 Task: Find connections with filter location Zafra with filter topic #Hiringandpromotionwith filter profile language Spanish with filter current company Vee Technologies with filter school Vikrama Simhapuri University College with filter industry Retail Building Materials and Garden Equipment with filter service category Information Management with filter keywords title Director
Action: Mouse moved to (322, 159)
Screenshot: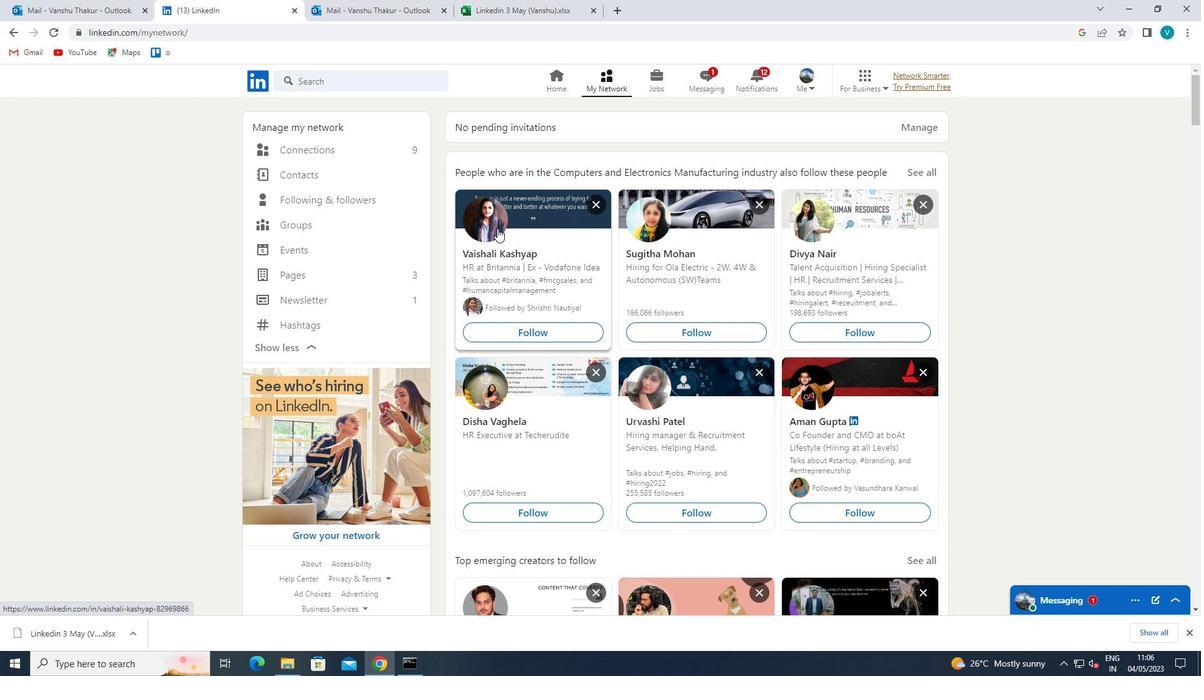 
Action: Mouse pressed left at (322, 159)
Screenshot: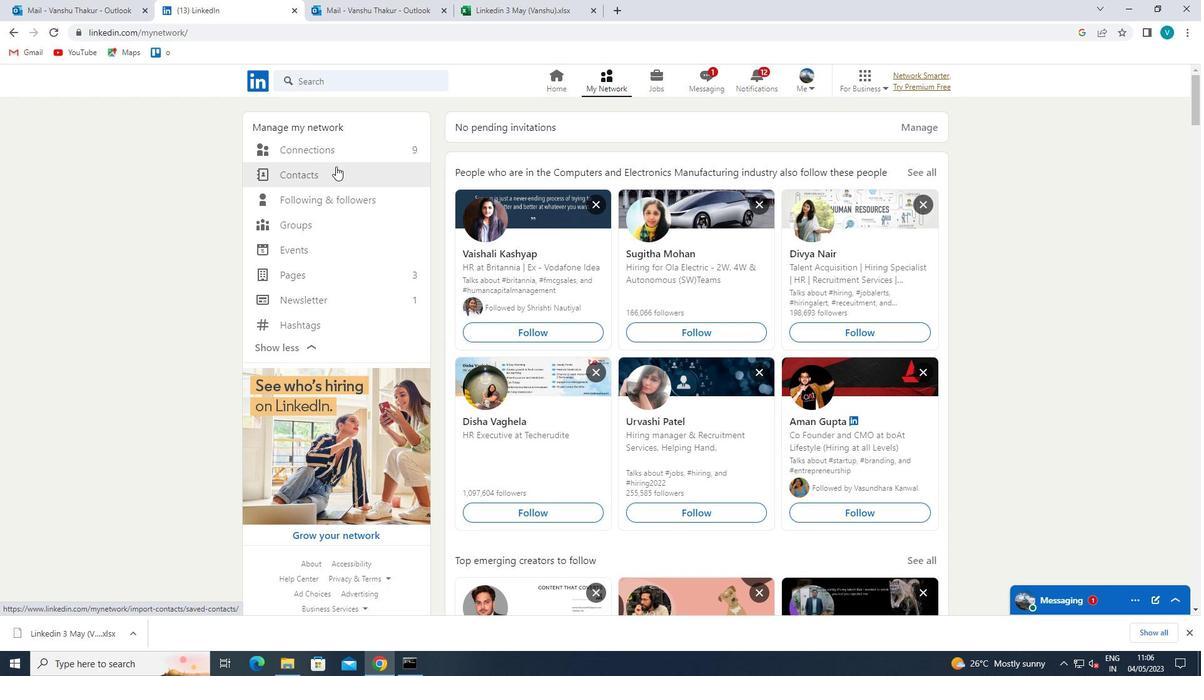 
Action: Mouse moved to (338, 151)
Screenshot: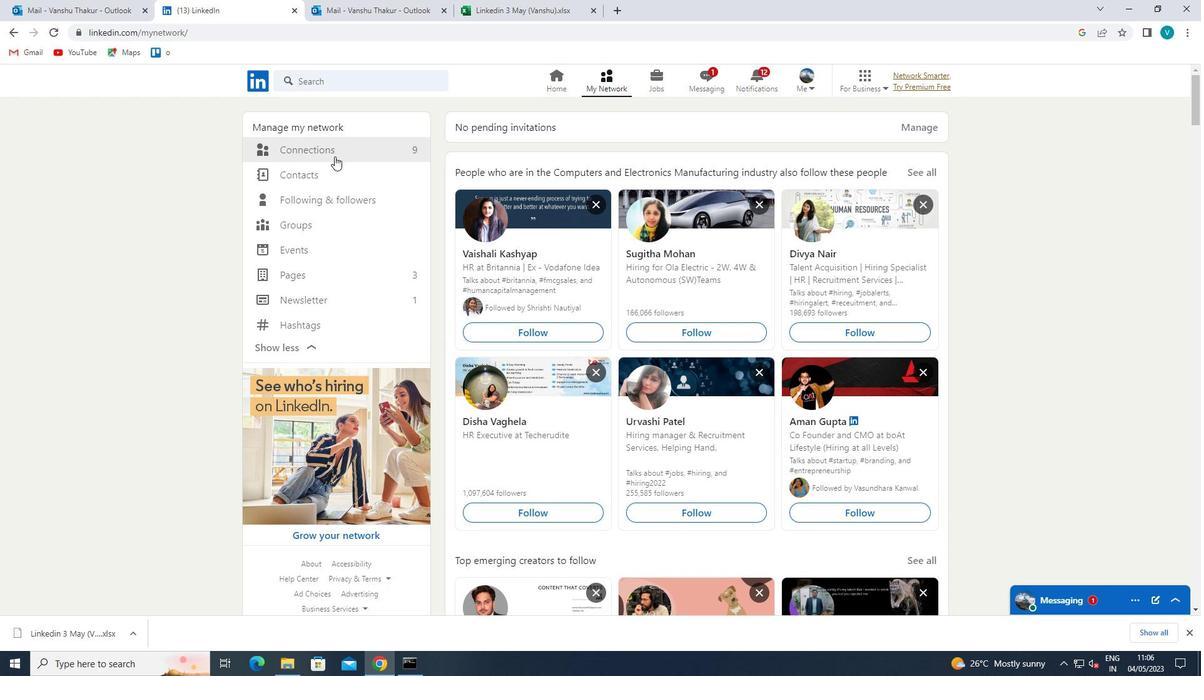 
Action: Mouse pressed left at (338, 151)
Screenshot: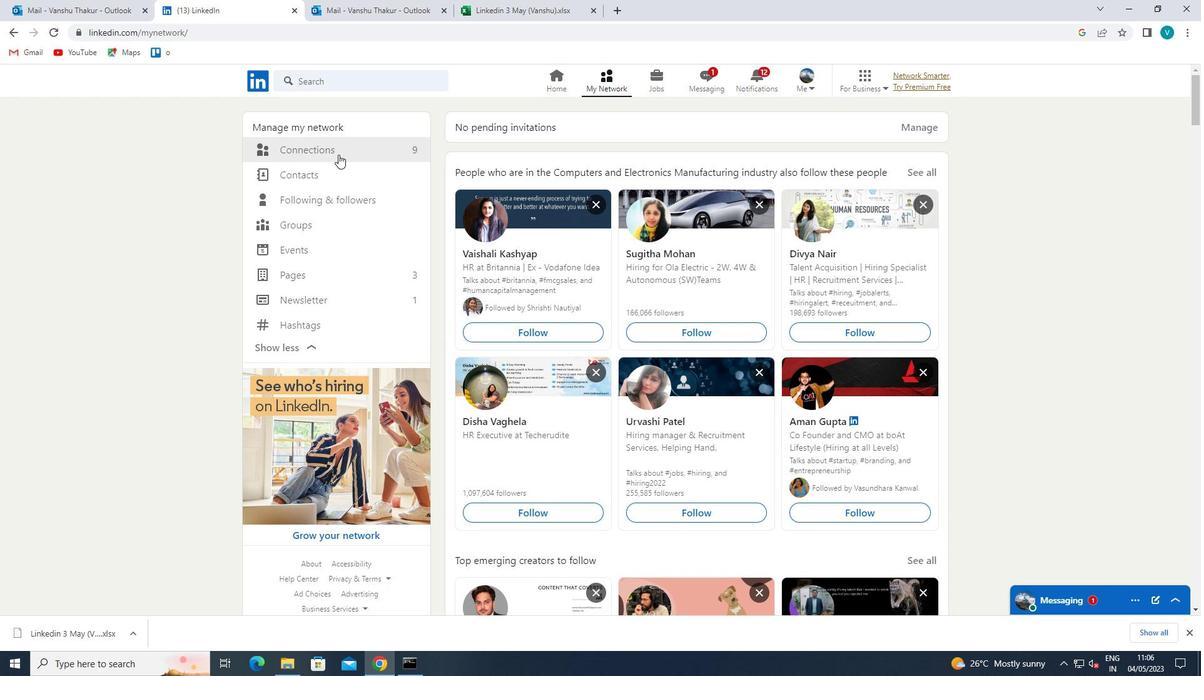 
Action: Mouse moved to (687, 152)
Screenshot: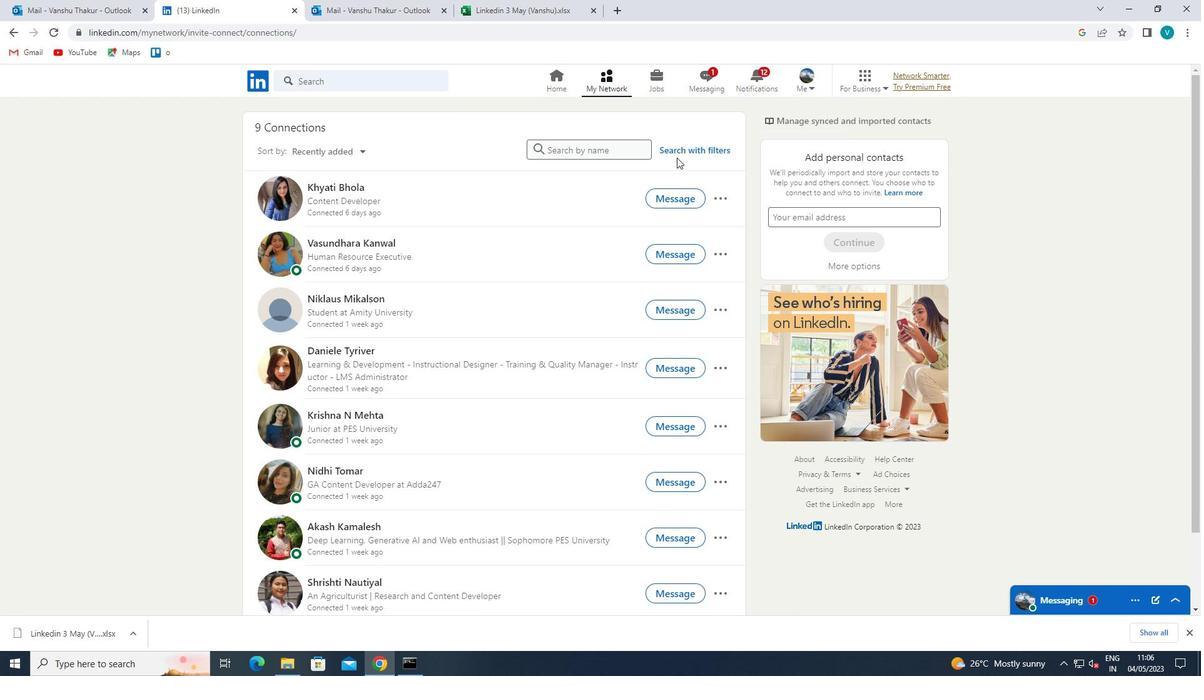 
Action: Mouse pressed left at (687, 152)
Screenshot: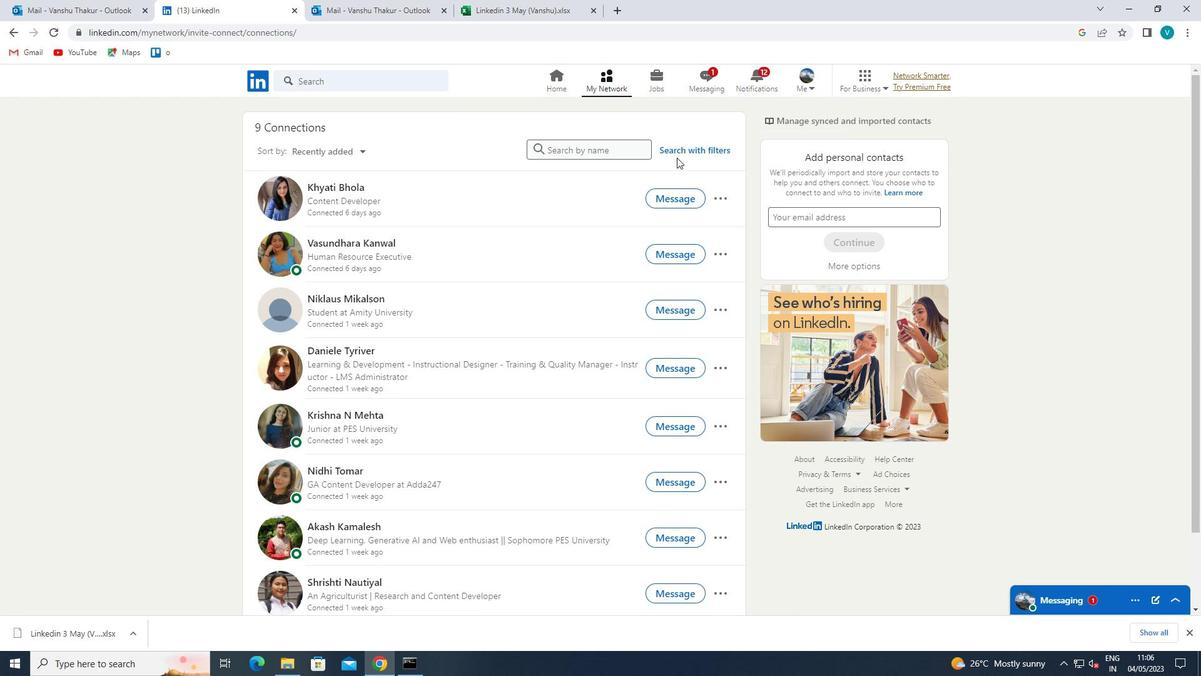 
Action: Mouse moved to (609, 117)
Screenshot: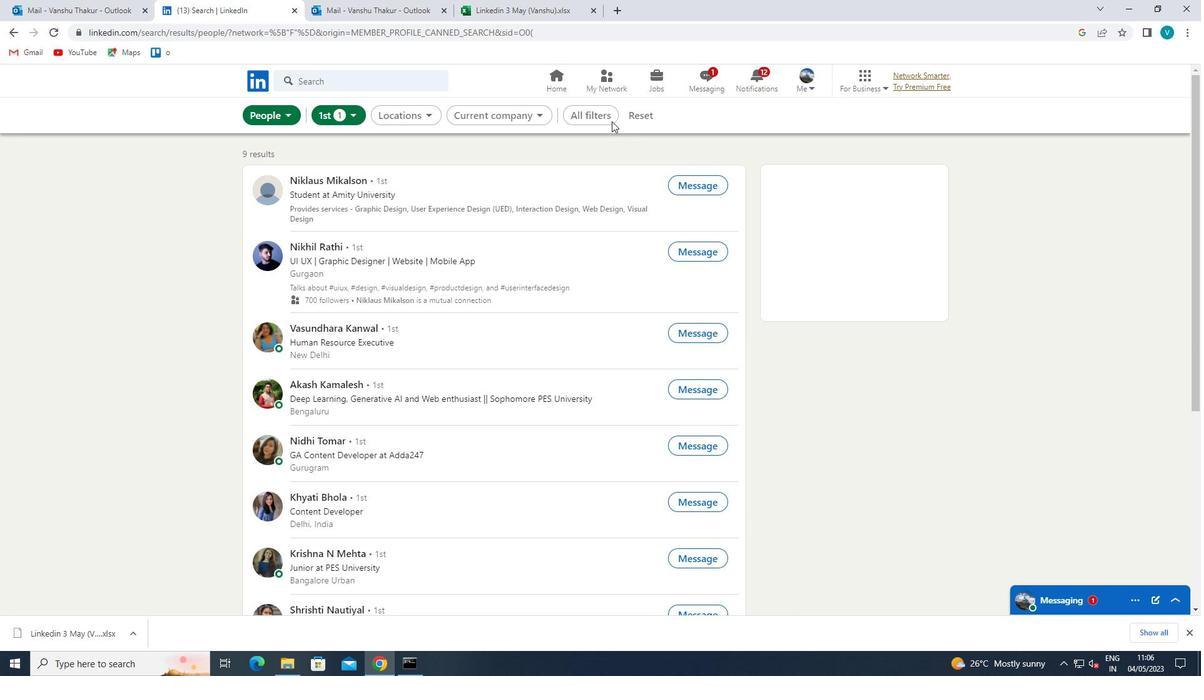 
Action: Mouse pressed left at (609, 117)
Screenshot: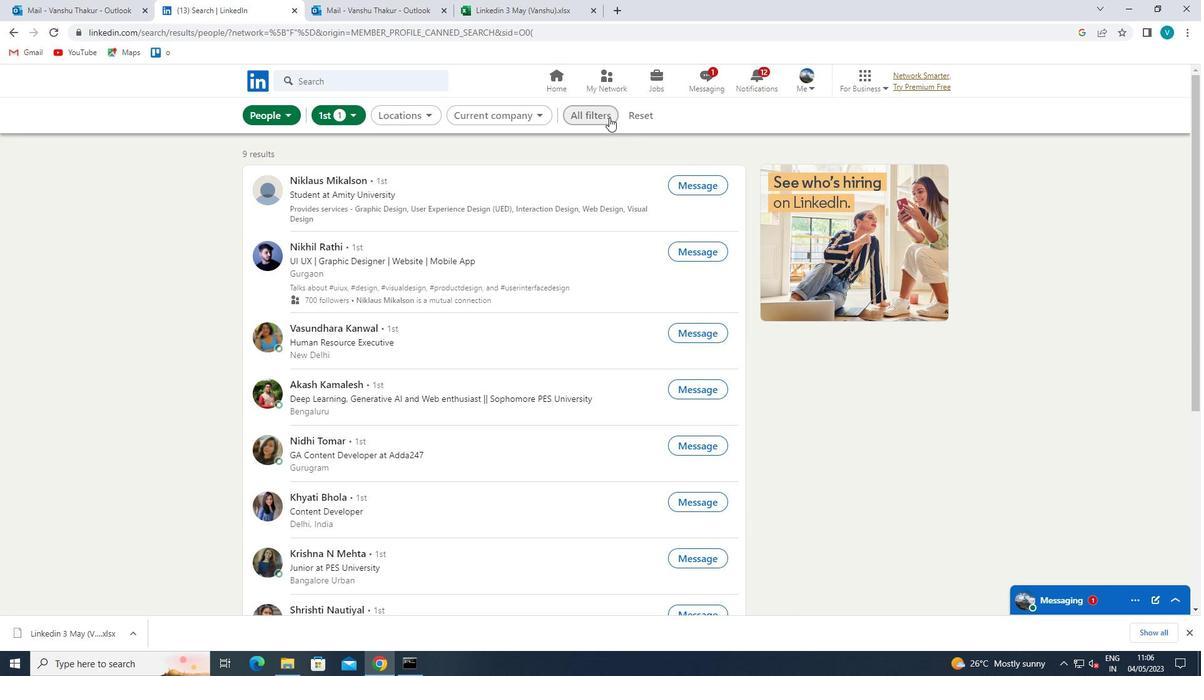 
Action: Mouse moved to (960, 218)
Screenshot: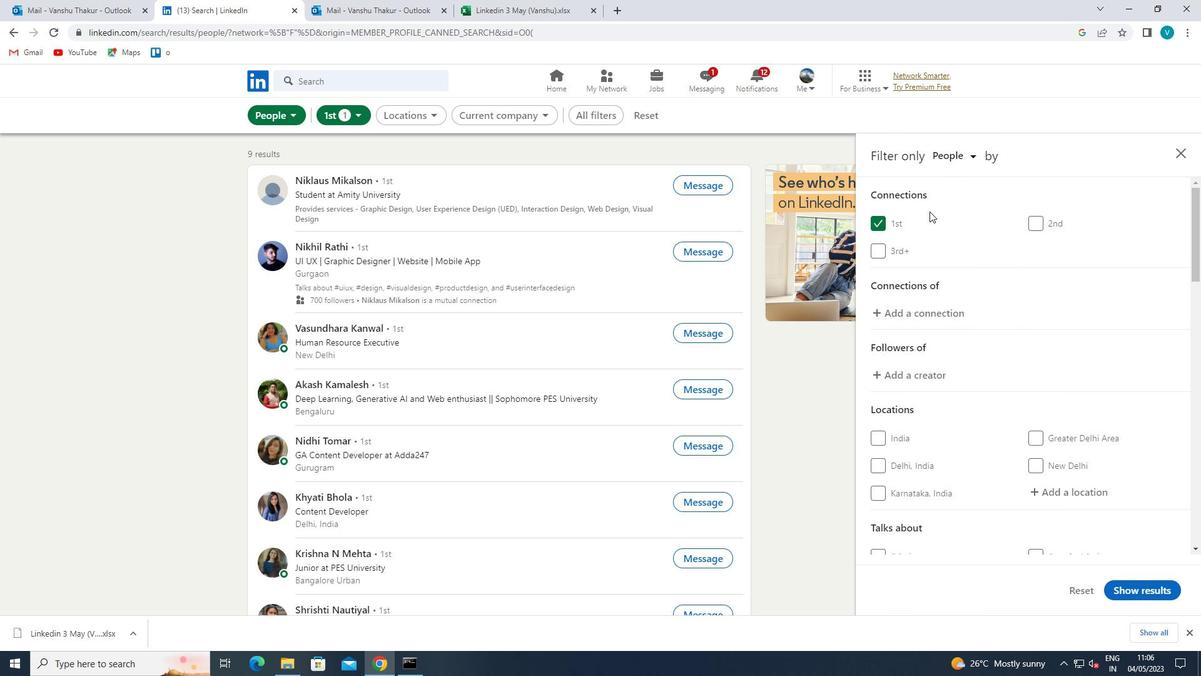 
Action: Mouse scrolled (960, 217) with delta (0, 0)
Screenshot: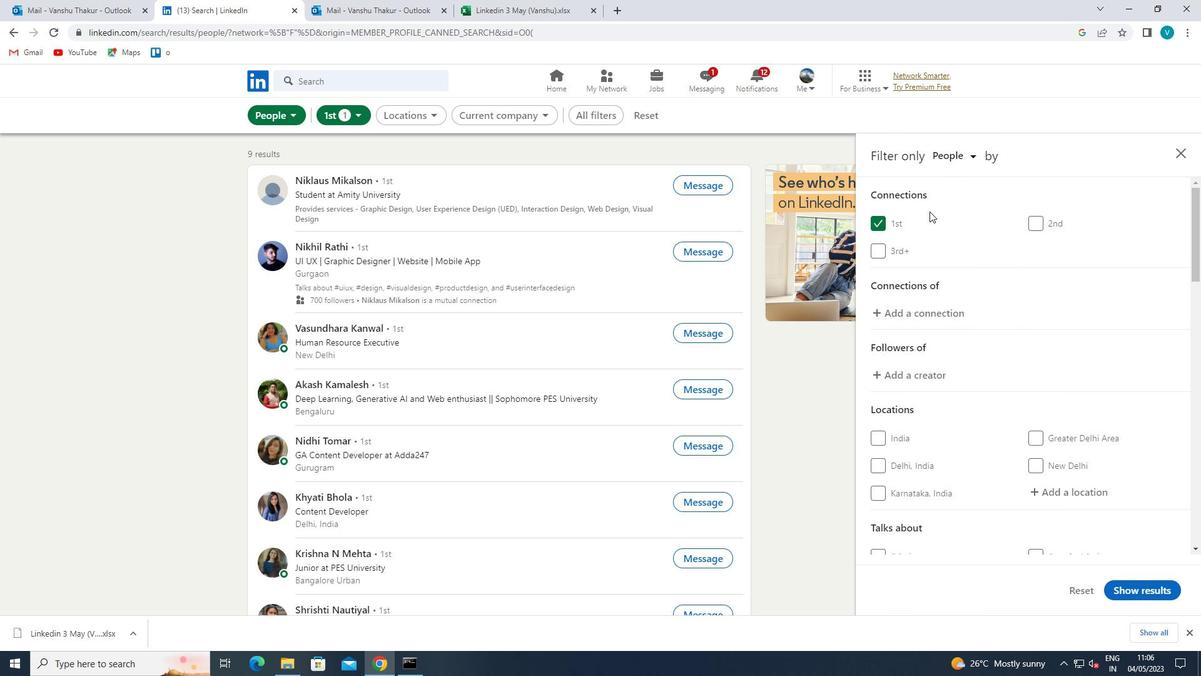 
Action: Mouse moved to (960, 219)
Screenshot: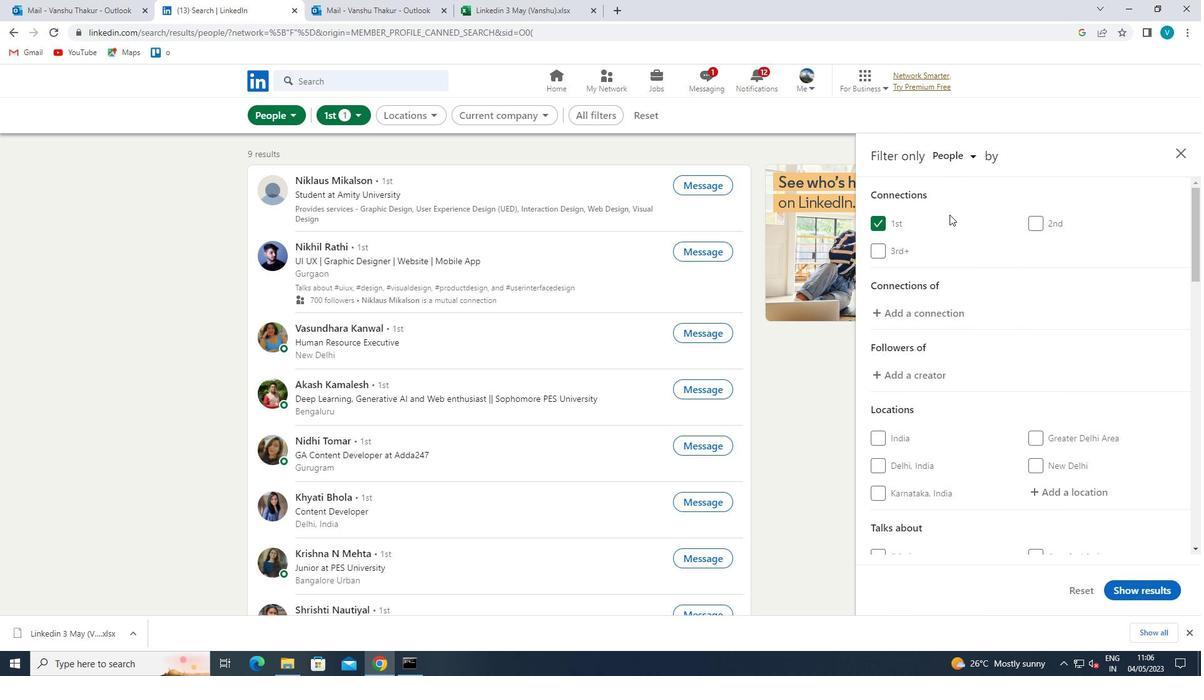
Action: Mouse scrolled (960, 219) with delta (0, 0)
Screenshot: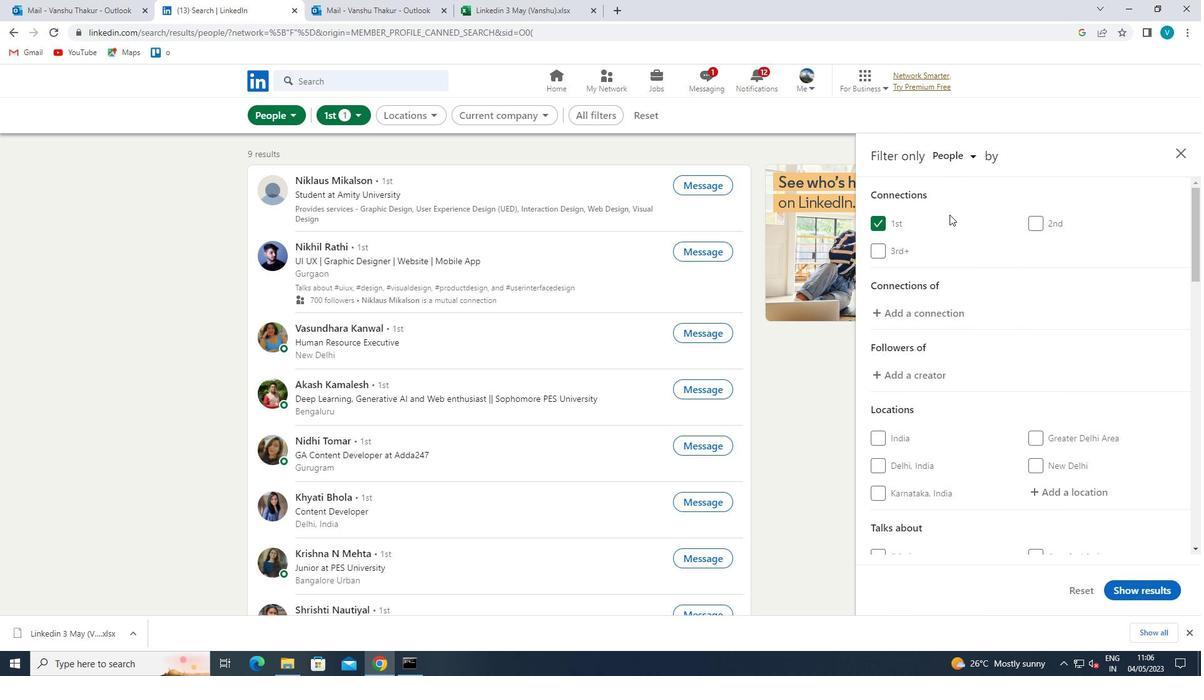 
Action: Mouse moved to (1074, 362)
Screenshot: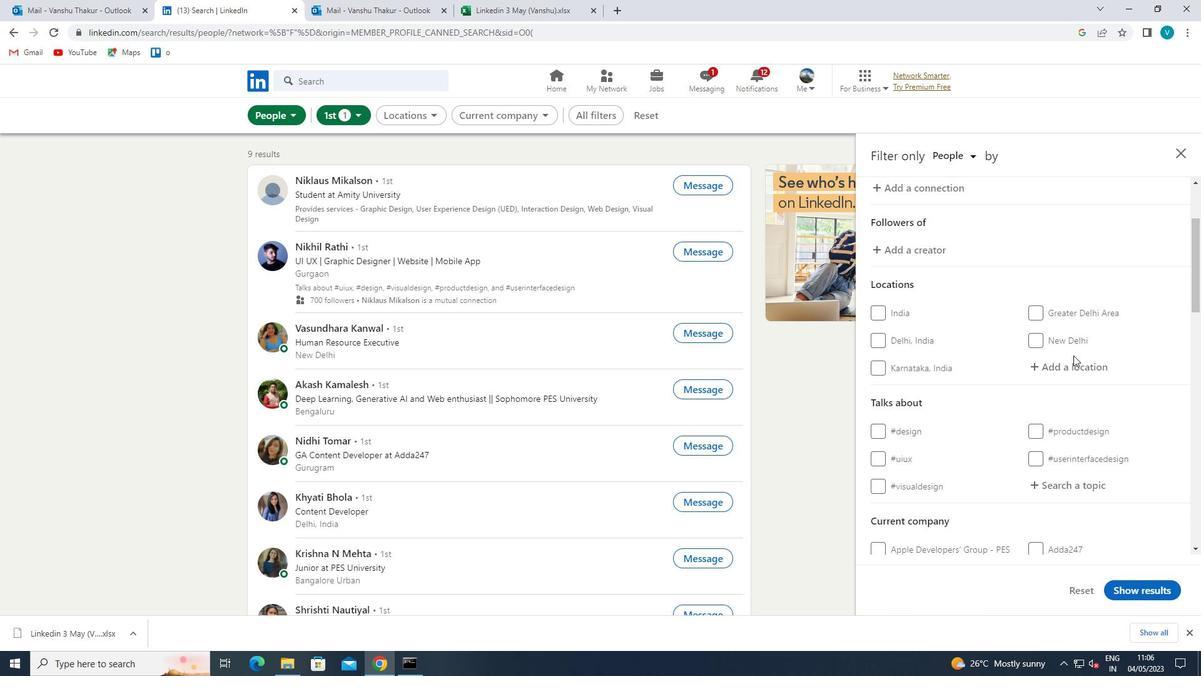 
Action: Mouse pressed left at (1074, 362)
Screenshot: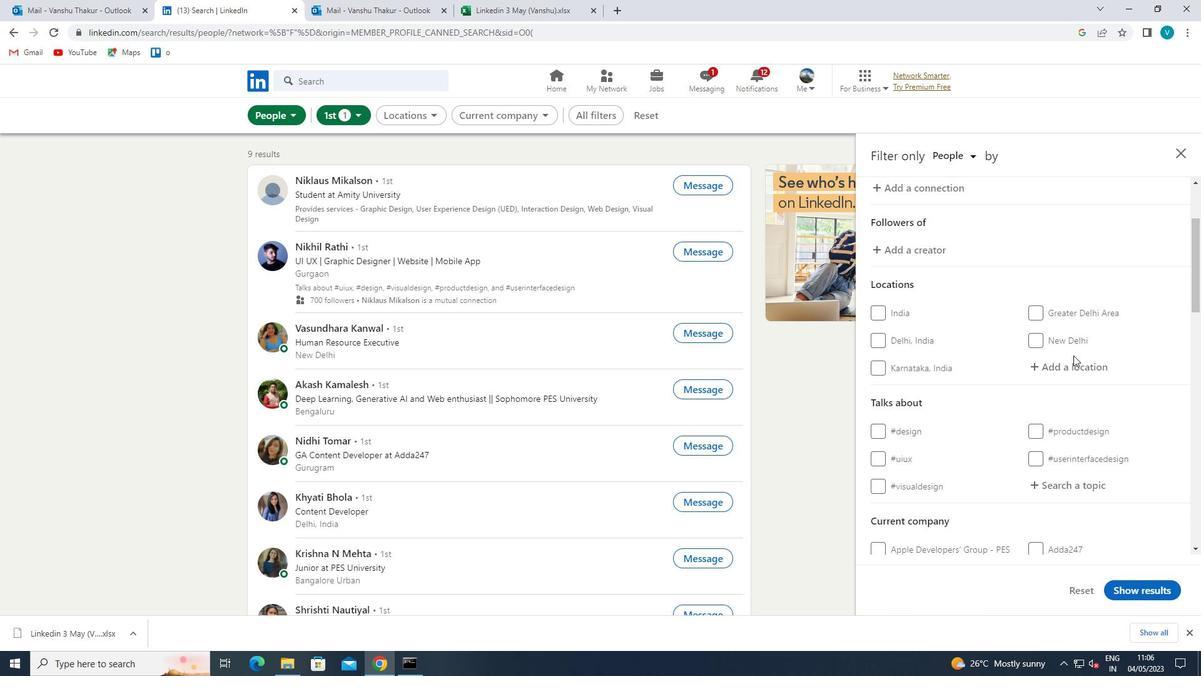 
Action: Mouse moved to (1075, 362)
Screenshot: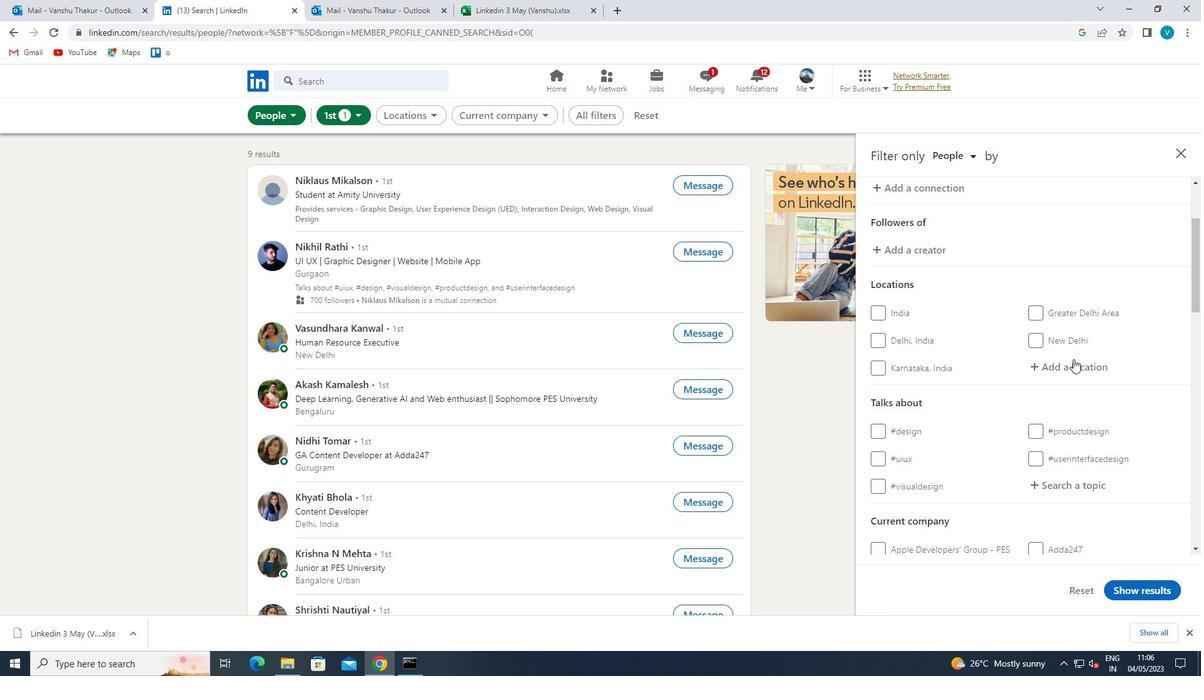 
Action: Key pressed <Key.shift>ZAFRA
Screenshot: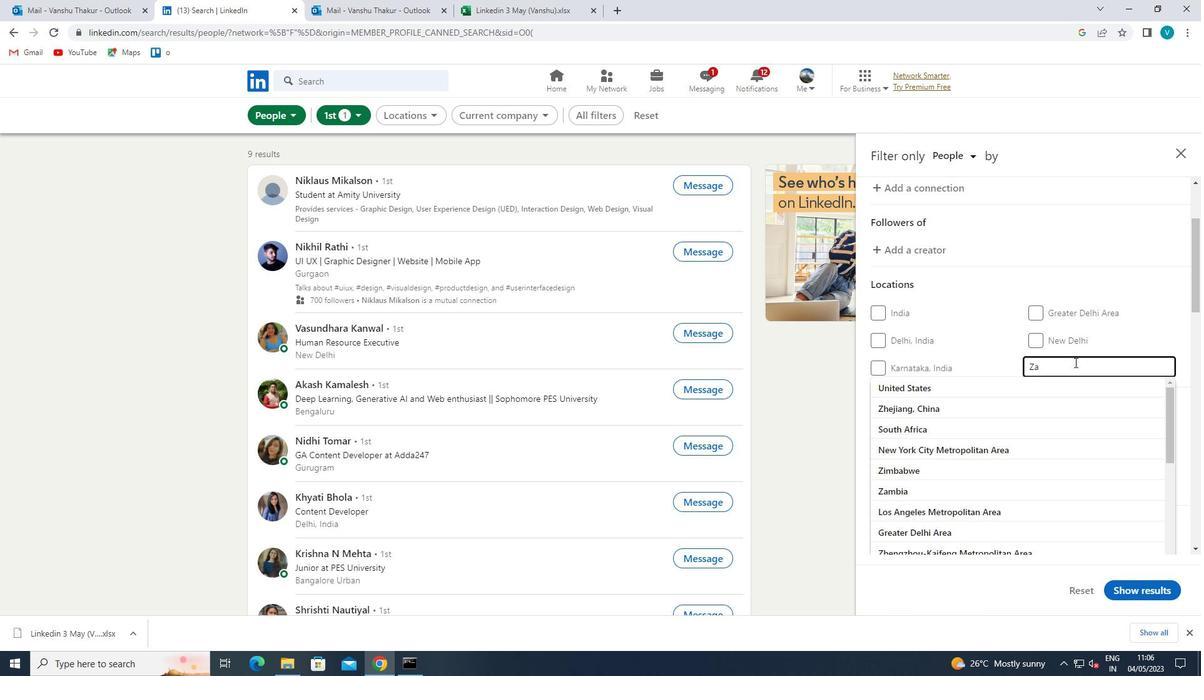
Action: Mouse moved to (1045, 384)
Screenshot: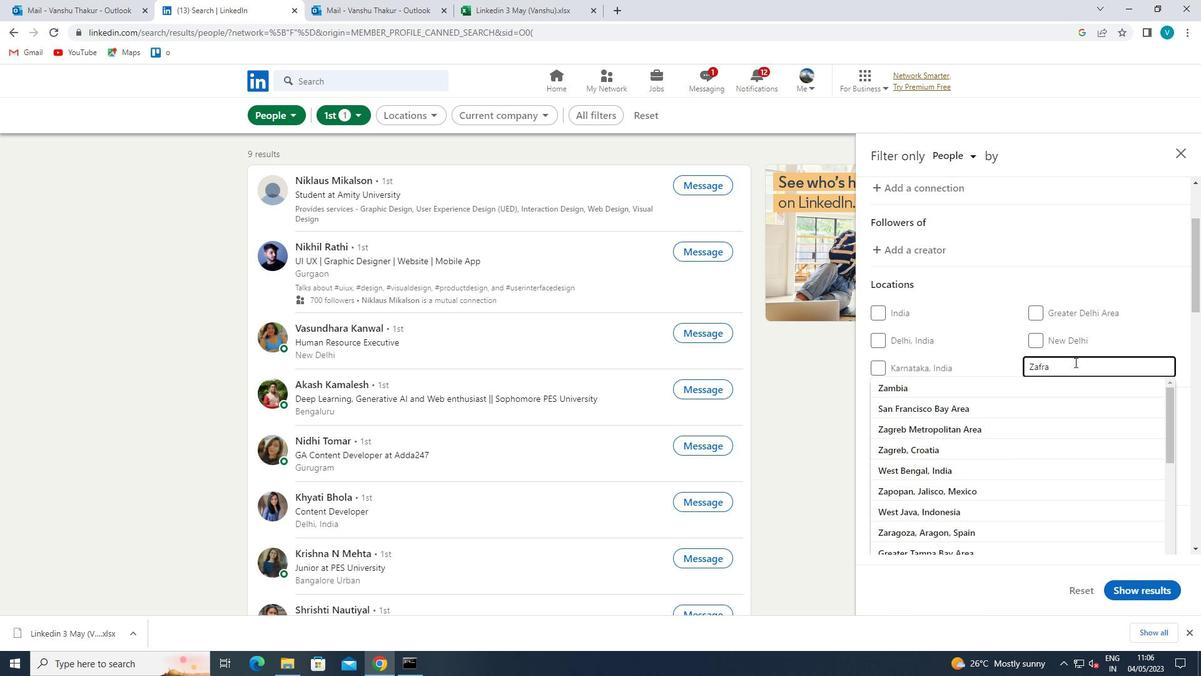 
Action: Mouse pressed left at (1045, 384)
Screenshot: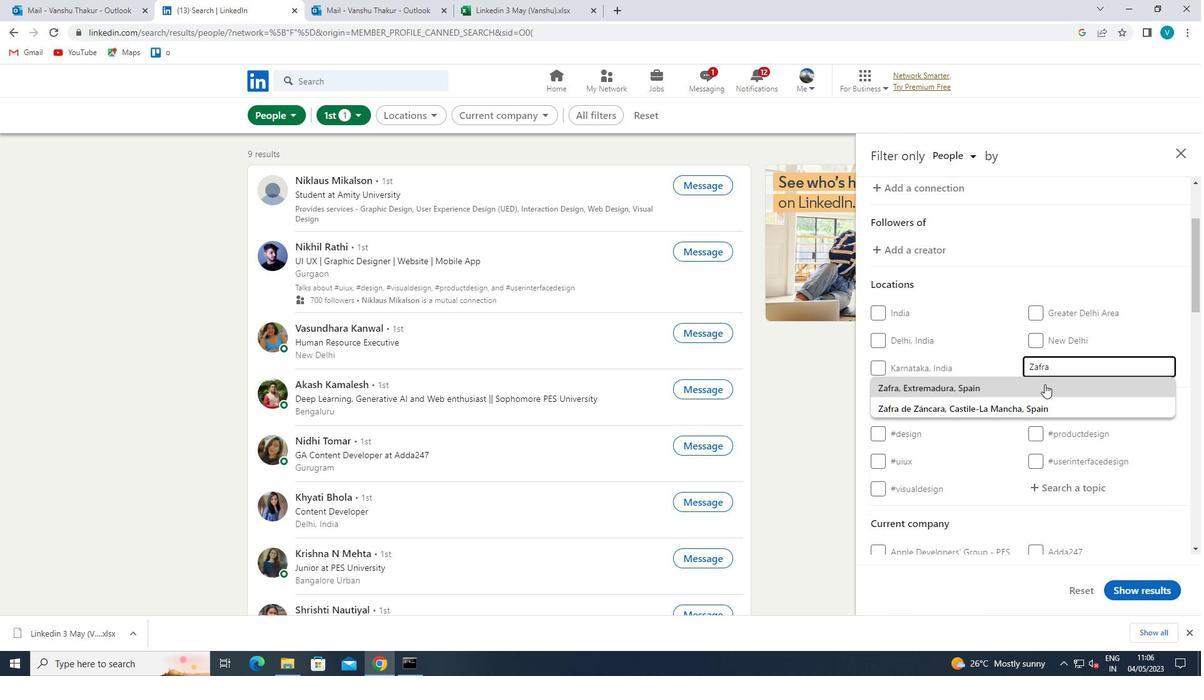 
Action: Mouse scrolled (1045, 383) with delta (0, 0)
Screenshot: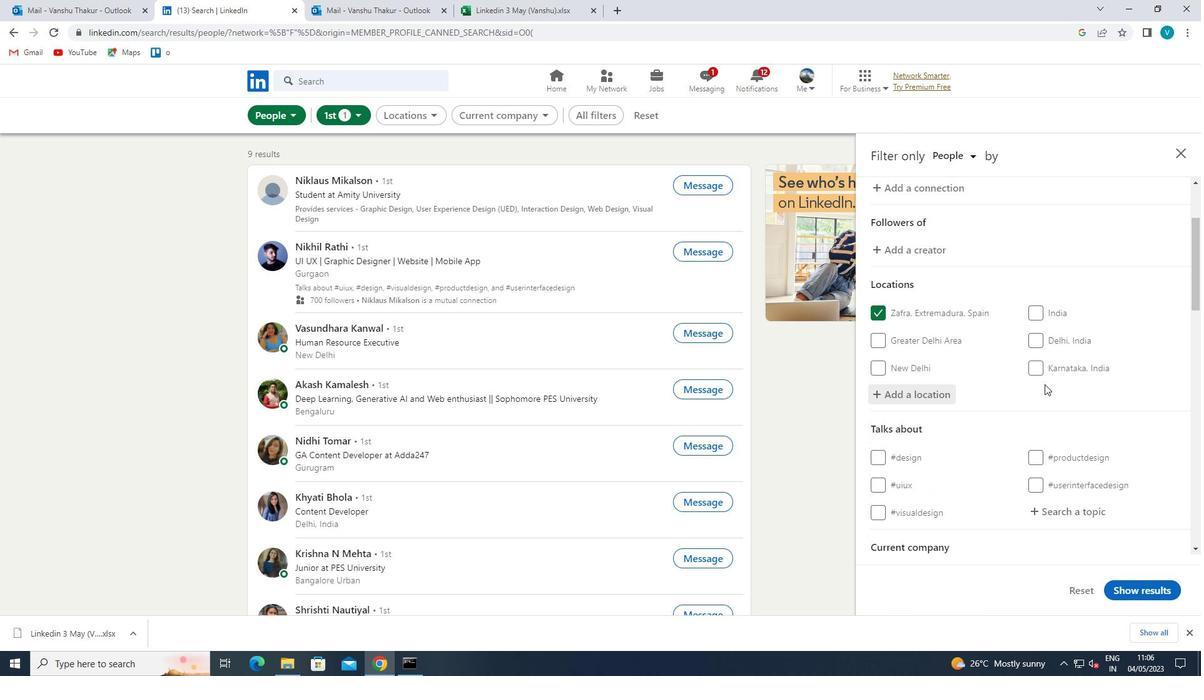 
Action: Mouse scrolled (1045, 383) with delta (0, 0)
Screenshot: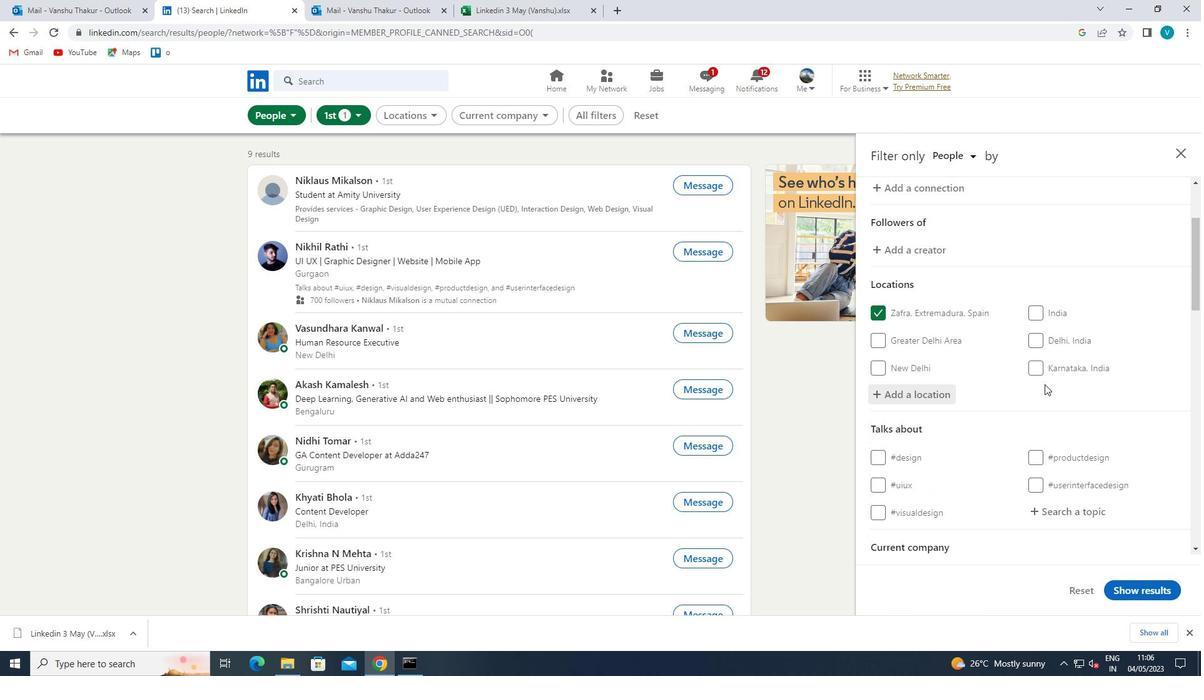 
Action: Mouse moved to (1039, 389)
Screenshot: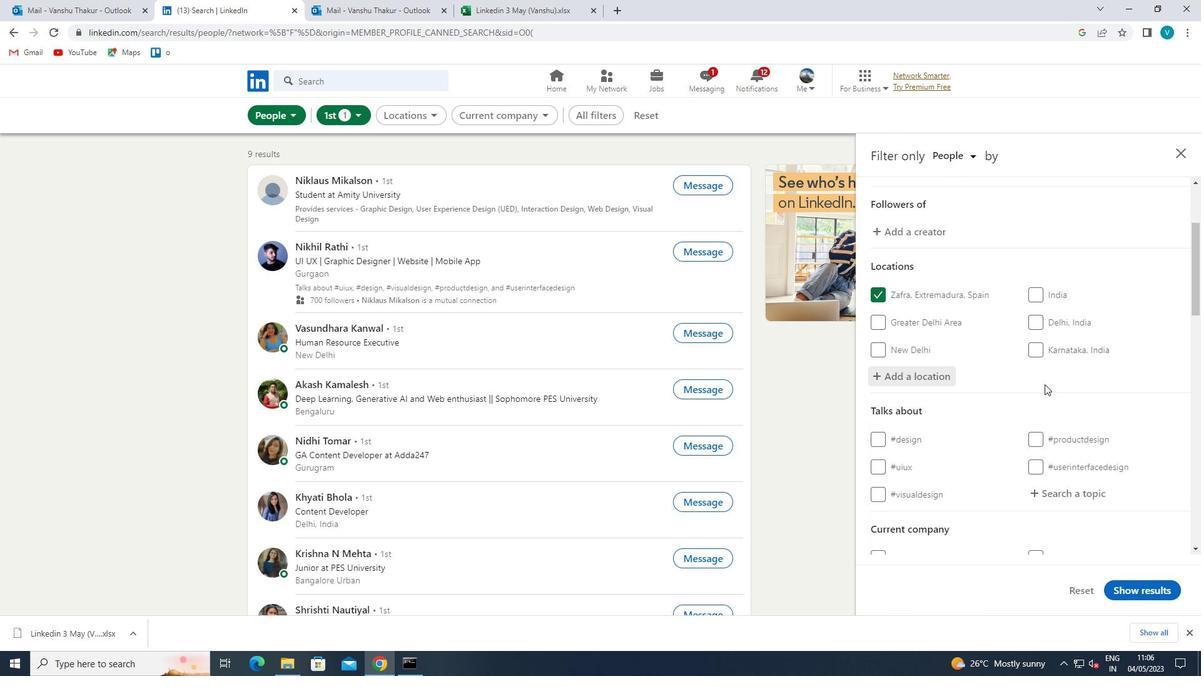 
Action: Mouse pressed left at (1039, 389)
Screenshot: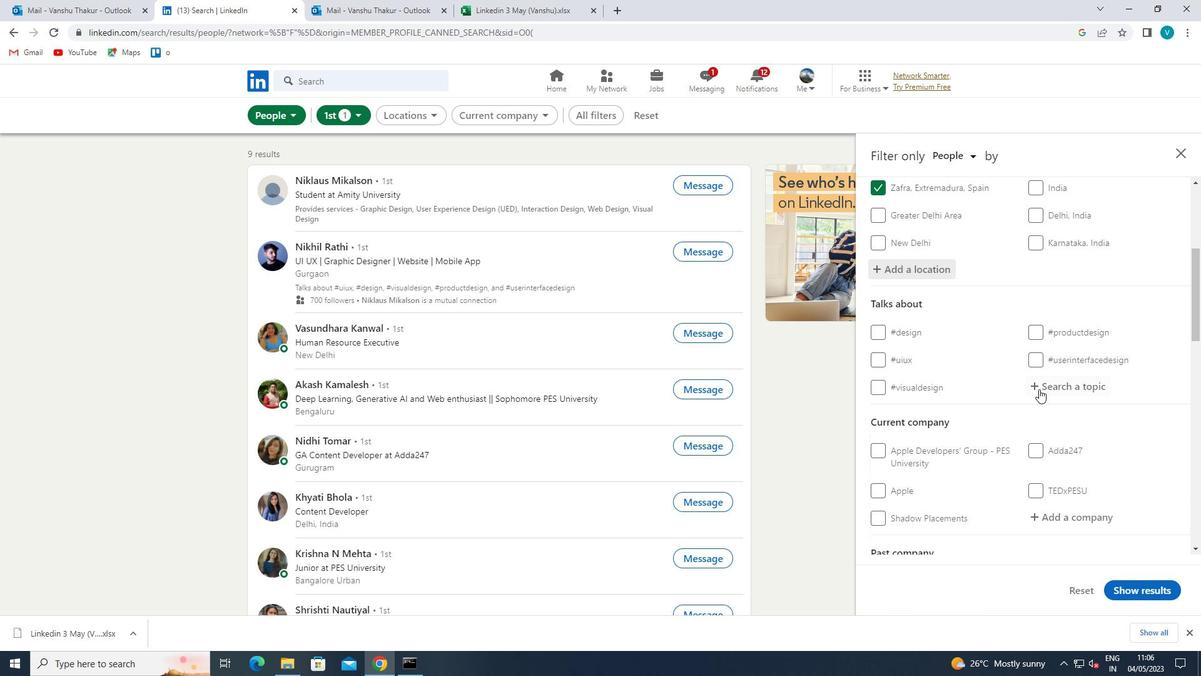 
Action: Key pressed HIRING
Screenshot: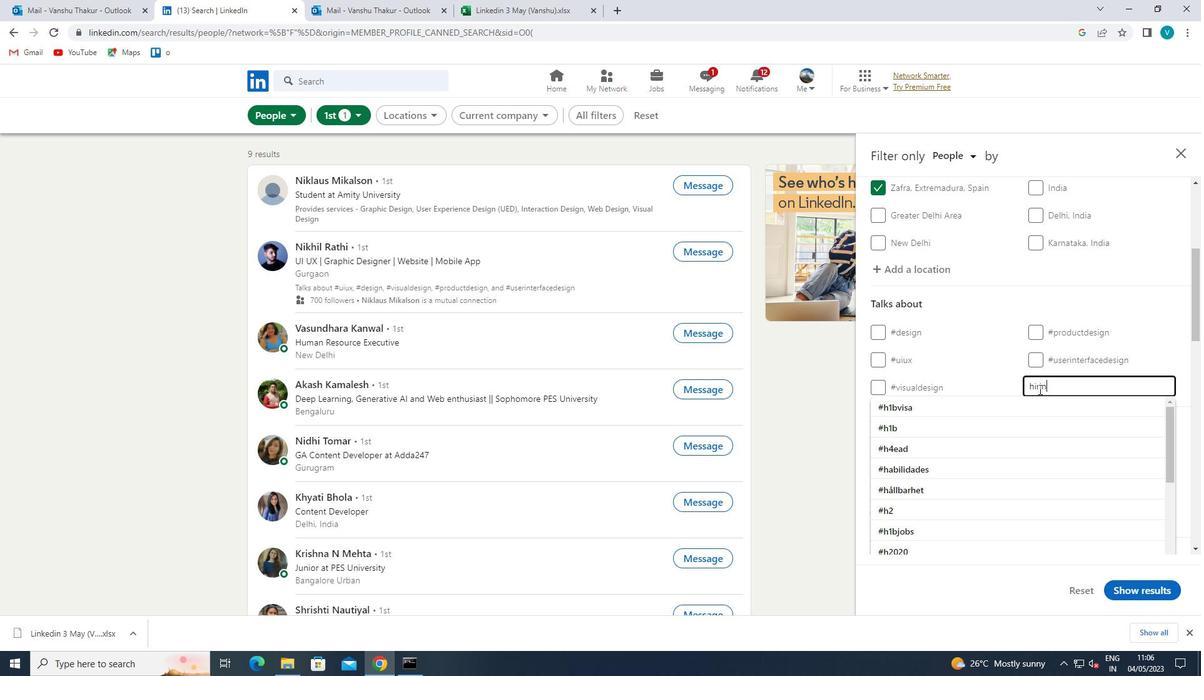 
Action: Mouse moved to (985, 525)
Screenshot: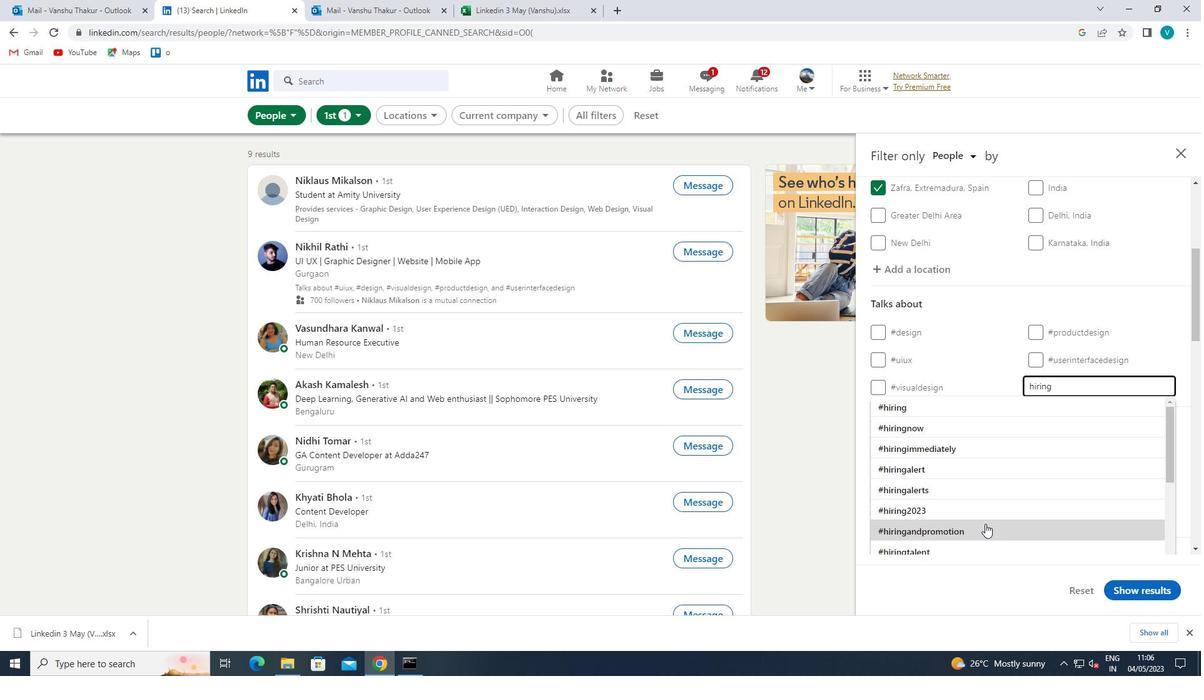 
Action: Mouse pressed left at (985, 525)
Screenshot: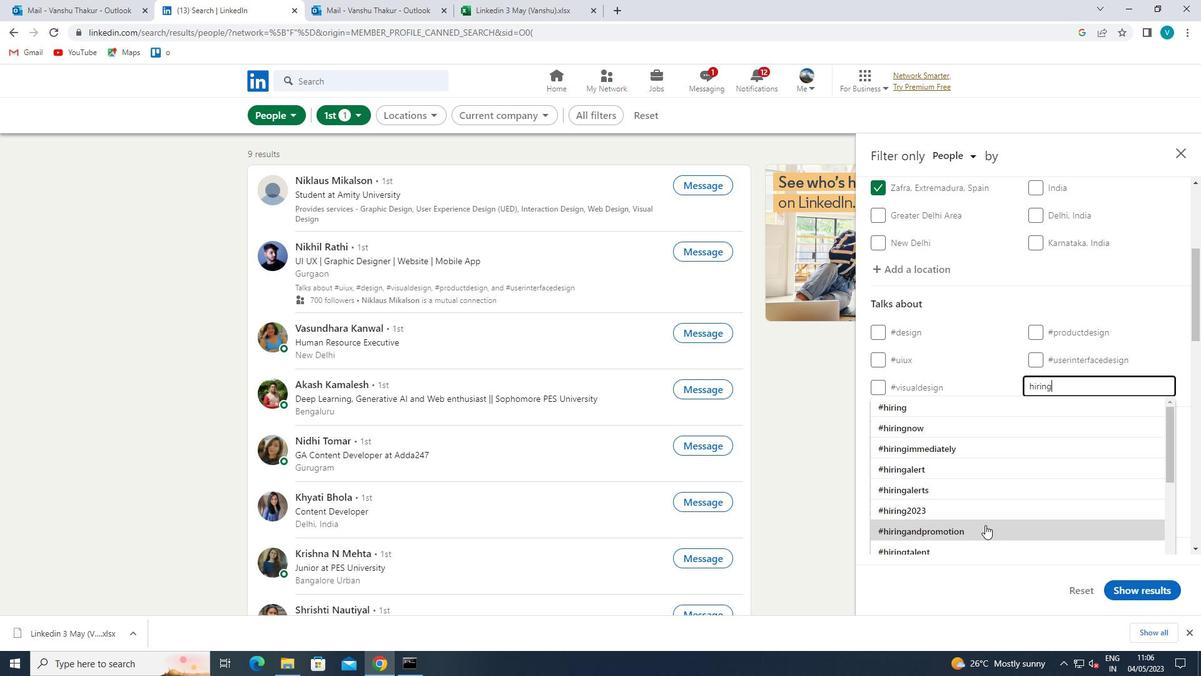 
Action: Mouse moved to (1013, 440)
Screenshot: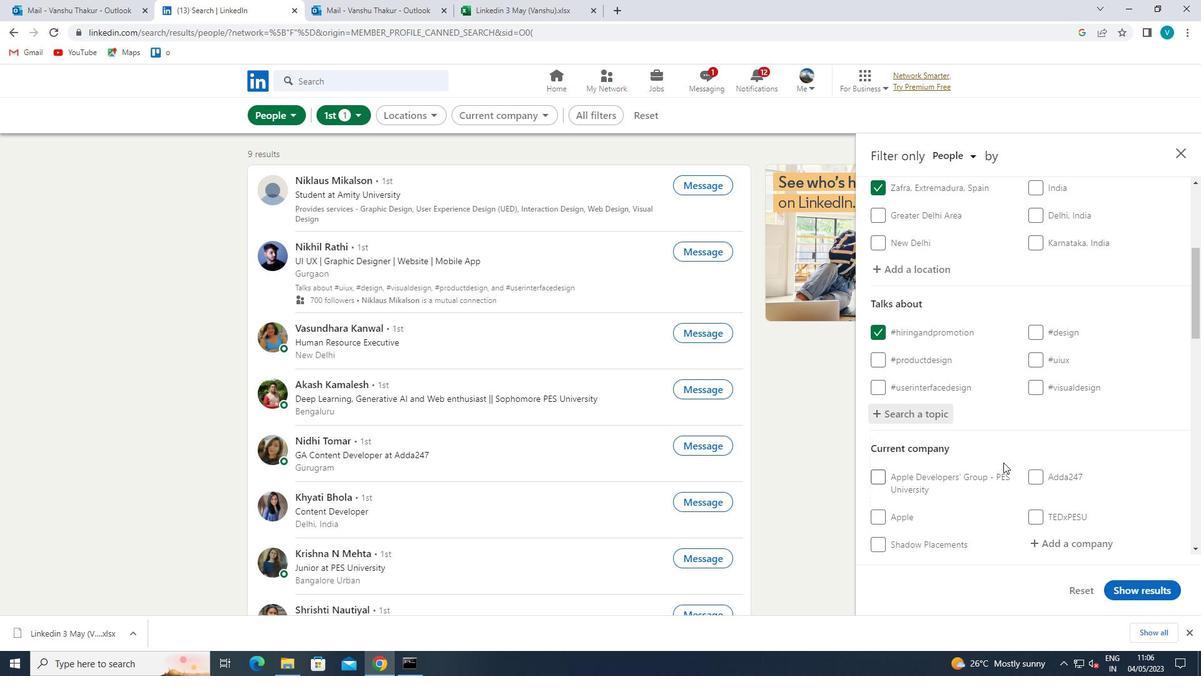 
Action: Mouse scrolled (1013, 440) with delta (0, 0)
Screenshot: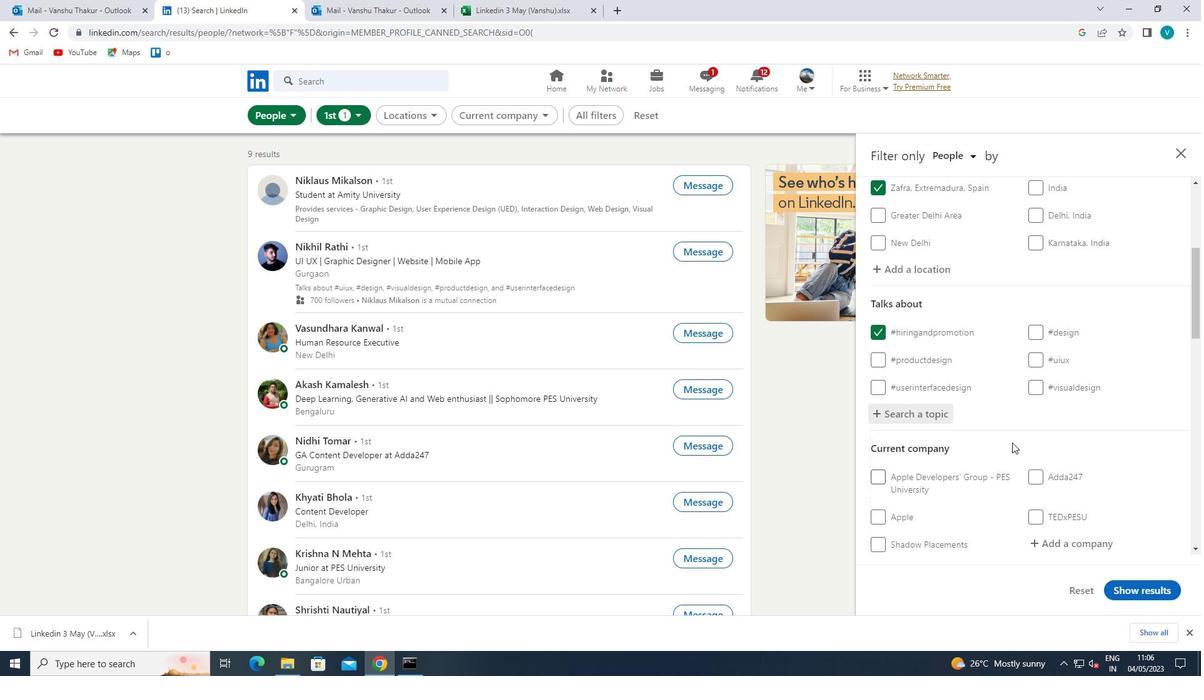 
Action: Mouse scrolled (1013, 440) with delta (0, 0)
Screenshot: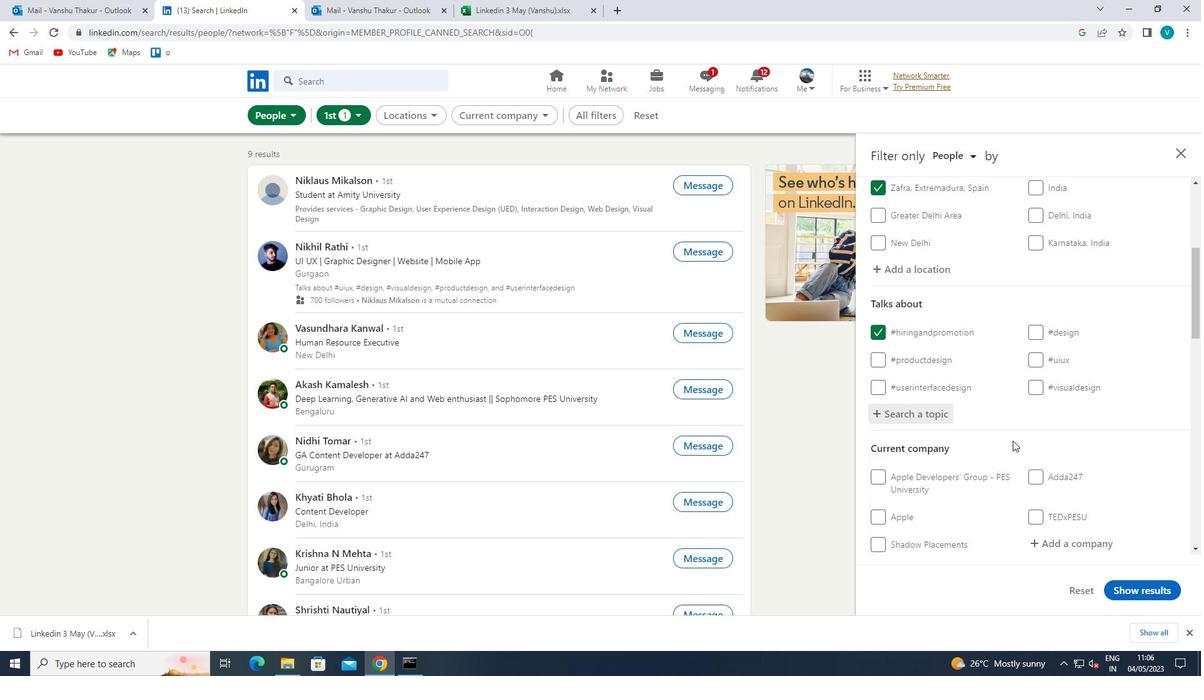 
Action: Mouse moved to (1037, 411)
Screenshot: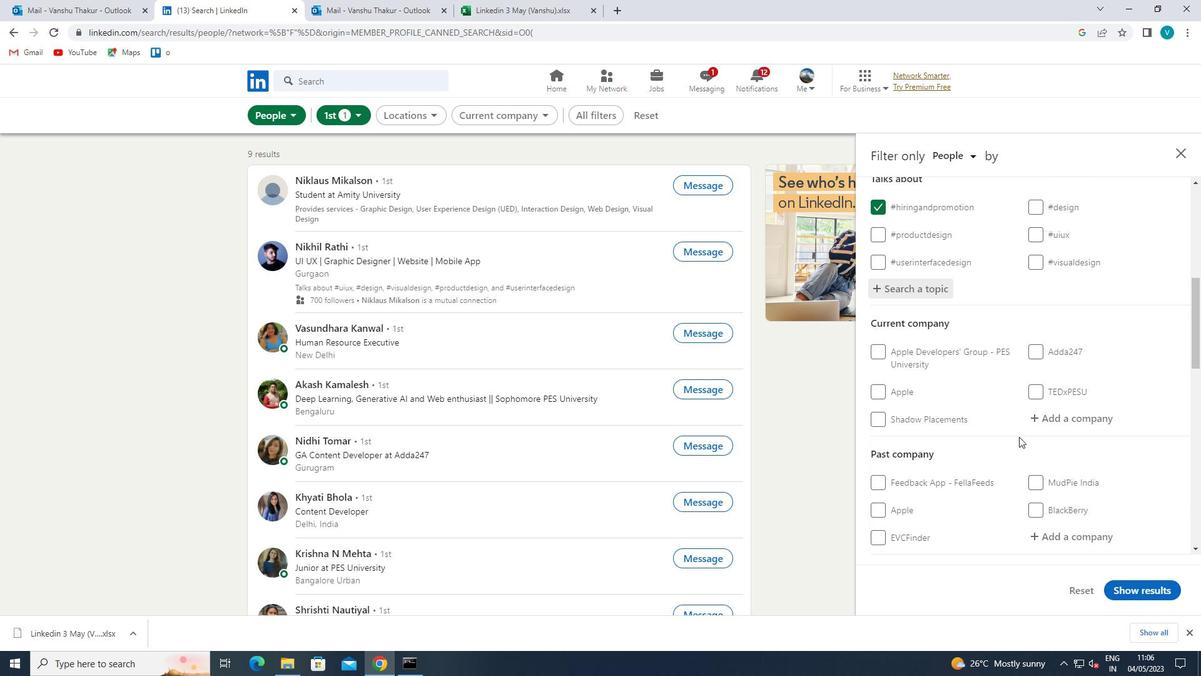 
Action: Mouse pressed left at (1037, 411)
Screenshot: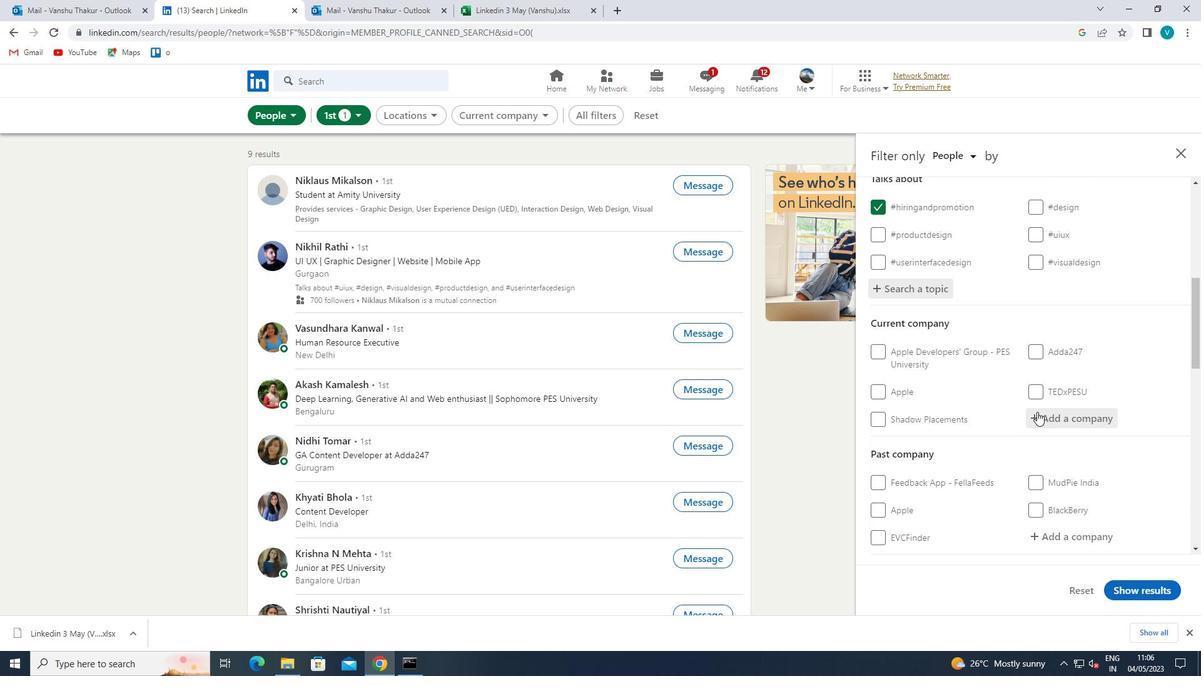 
Action: Key pressed <Key.shift>VEE<Key.space>
Screenshot: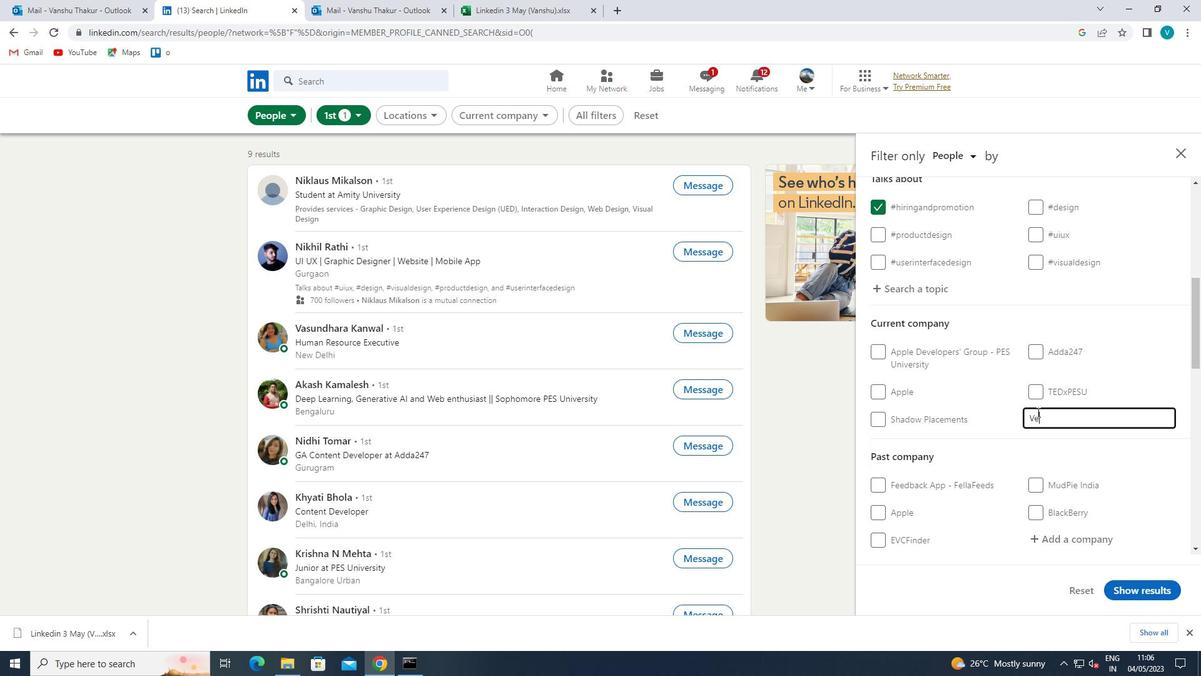 
Action: Mouse moved to (1016, 478)
Screenshot: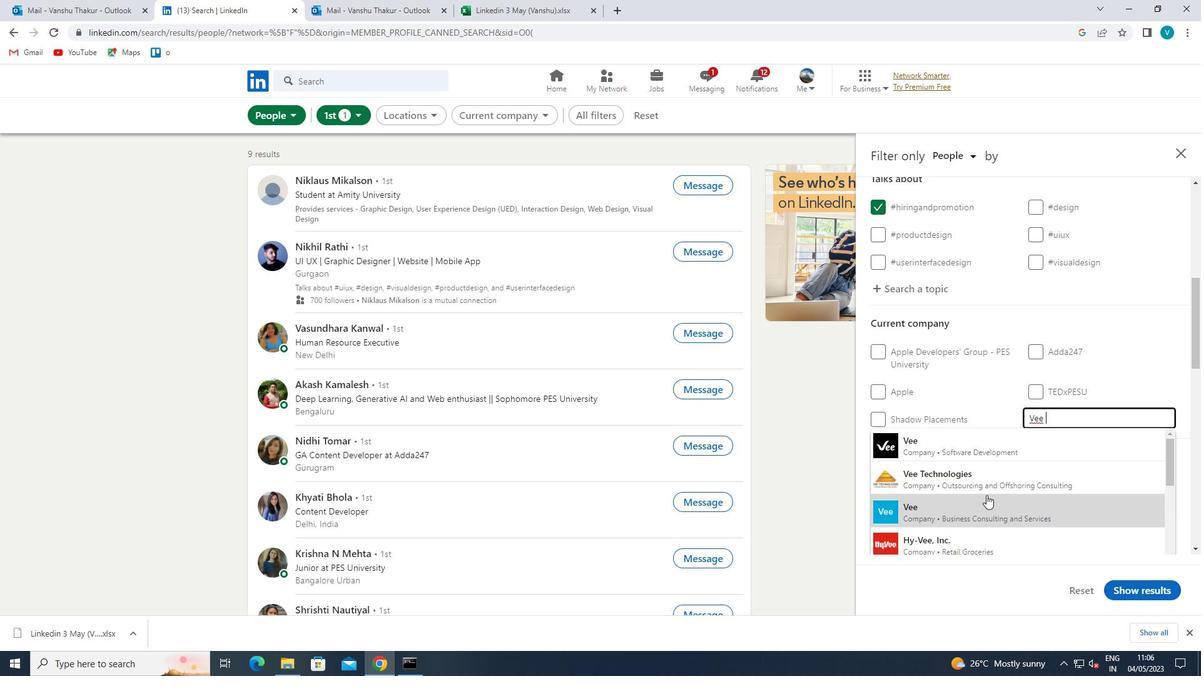 
Action: Mouse pressed left at (1016, 478)
Screenshot: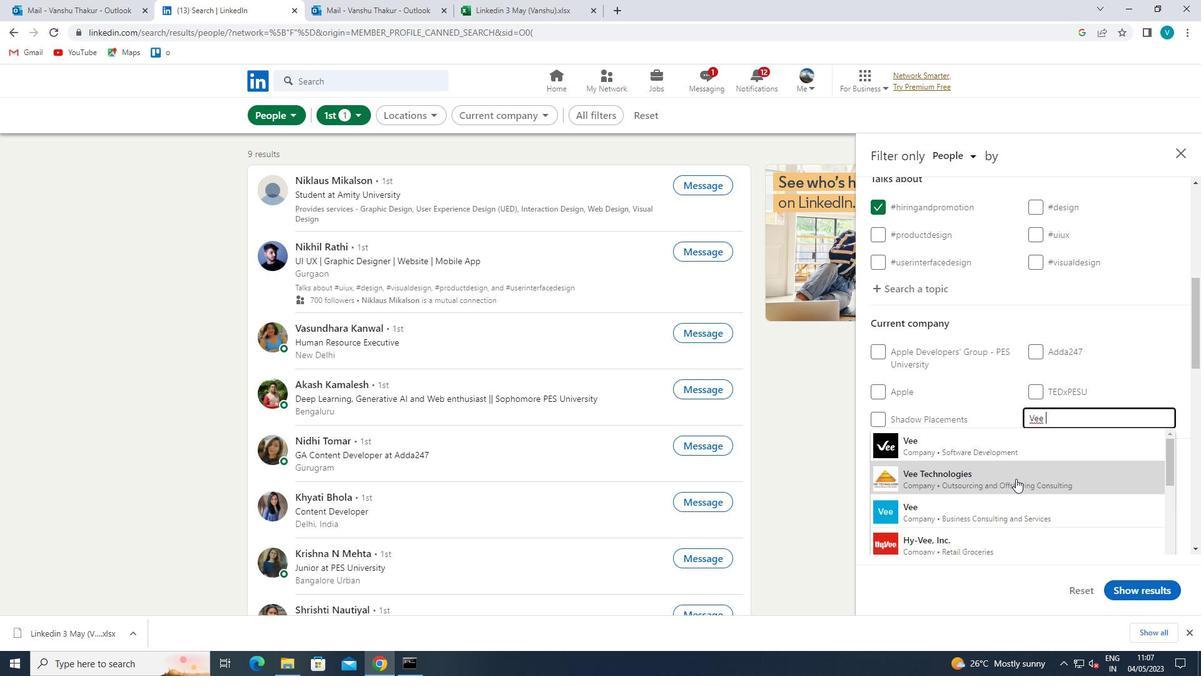 
Action: Mouse scrolled (1016, 478) with delta (0, 0)
Screenshot: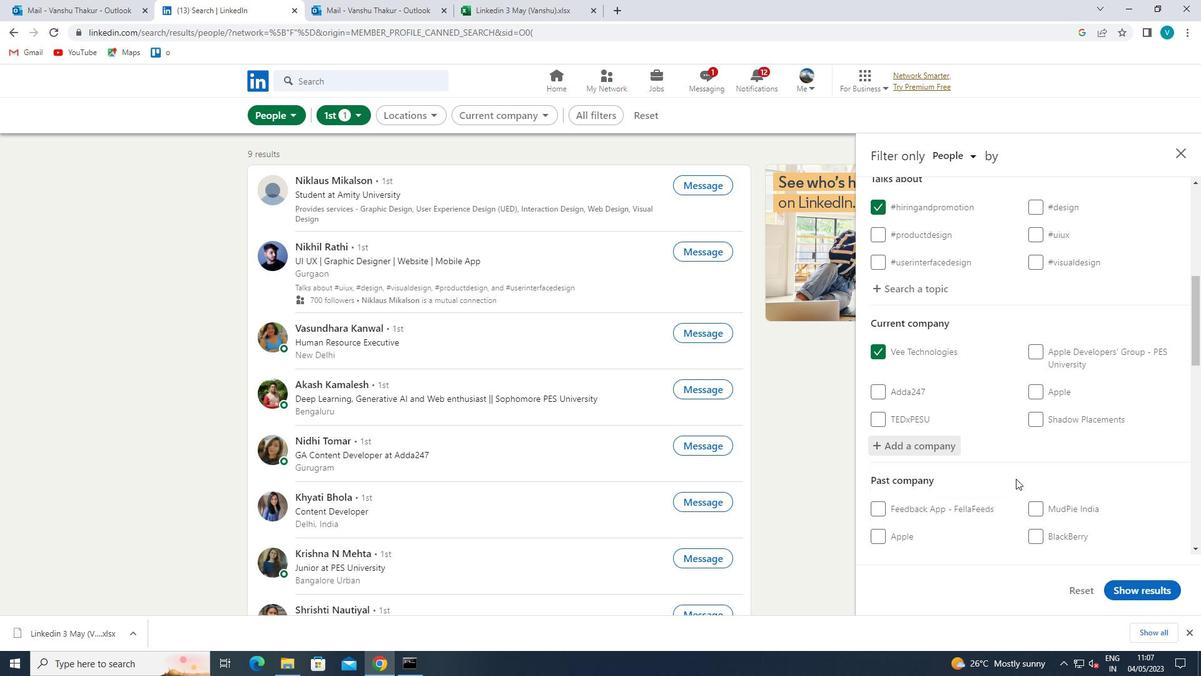 
Action: Mouse scrolled (1016, 478) with delta (0, 0)
Screenshot: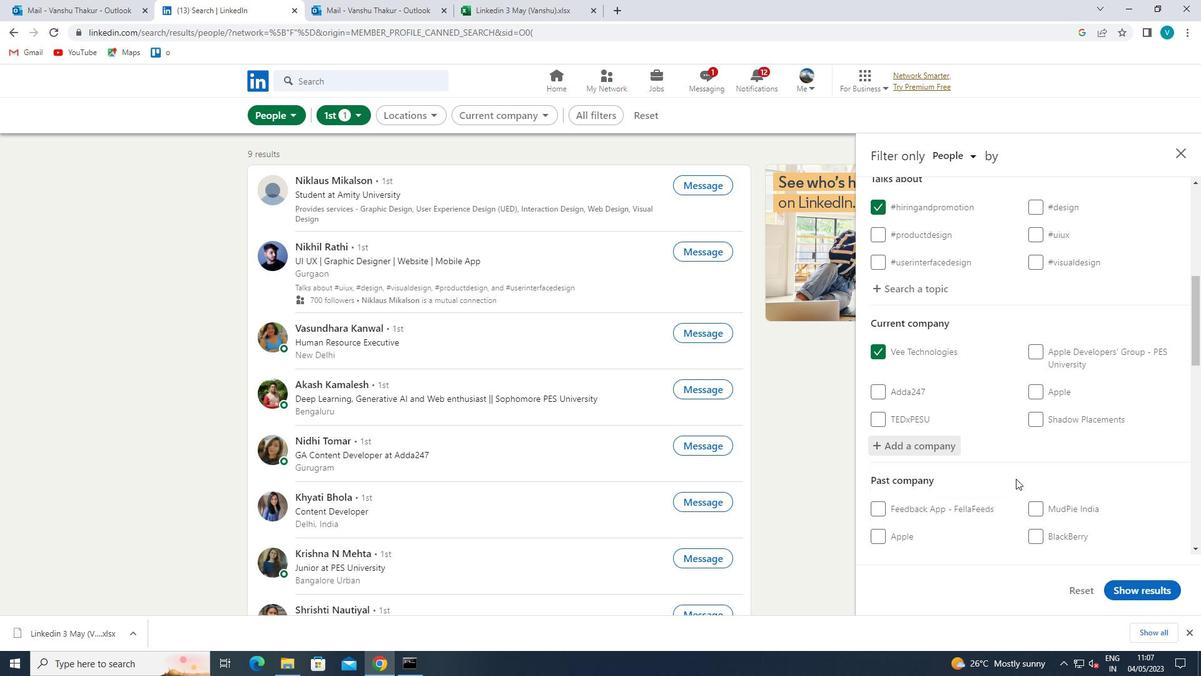 
Action: Mouse scrolled (1016, 478) with delta (0, 0)
Screenshot: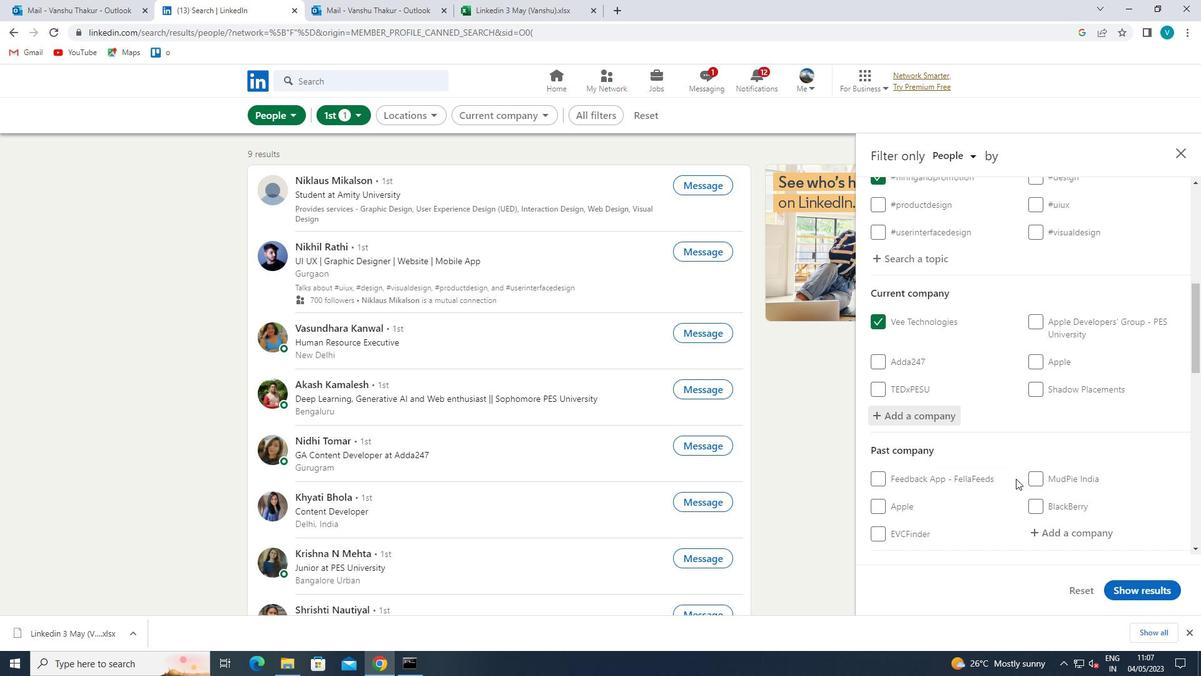 
Action: Mouse scrolled (1016, 478) with delta (0, 0)
Screenshot: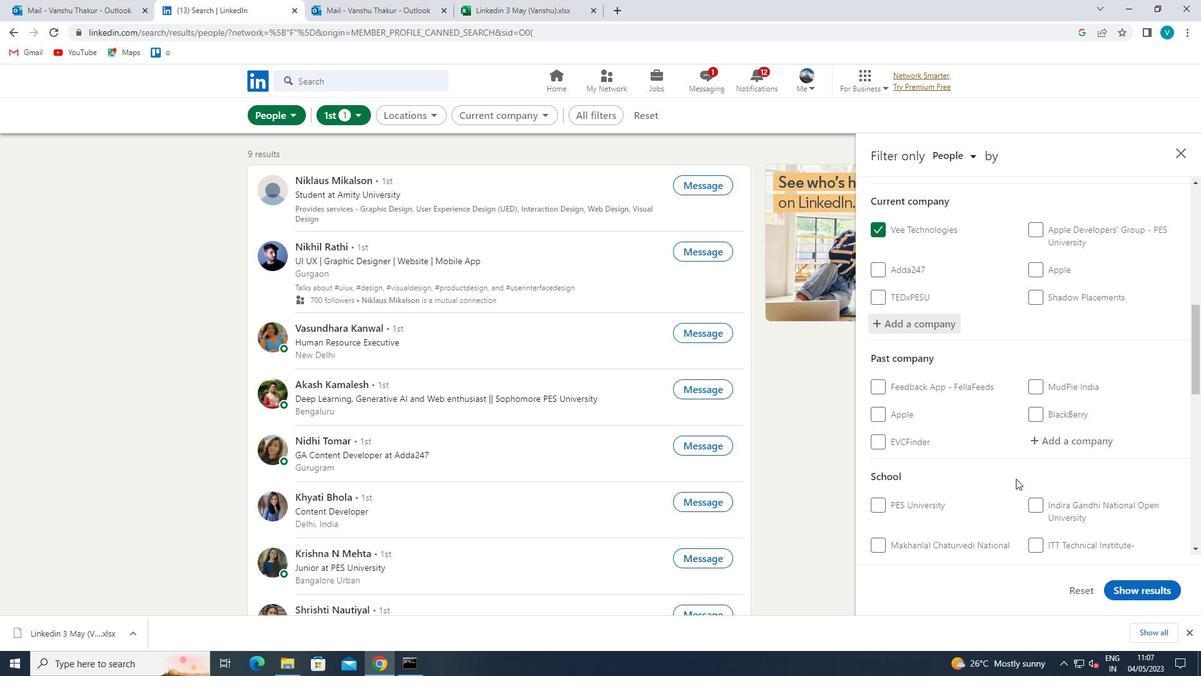
Action: Mouse scrolled (1016, 478) with delta (0, 0)
Screenshot: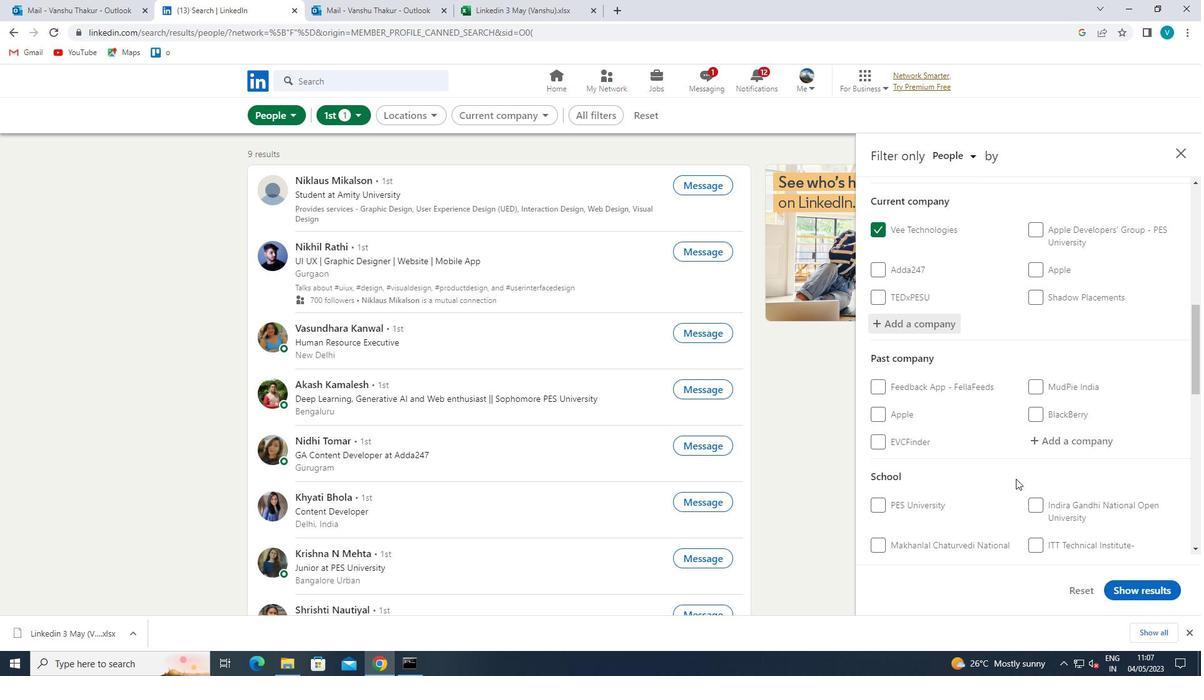 
Action: Mouse moved to (1064, 392)
Screenshot: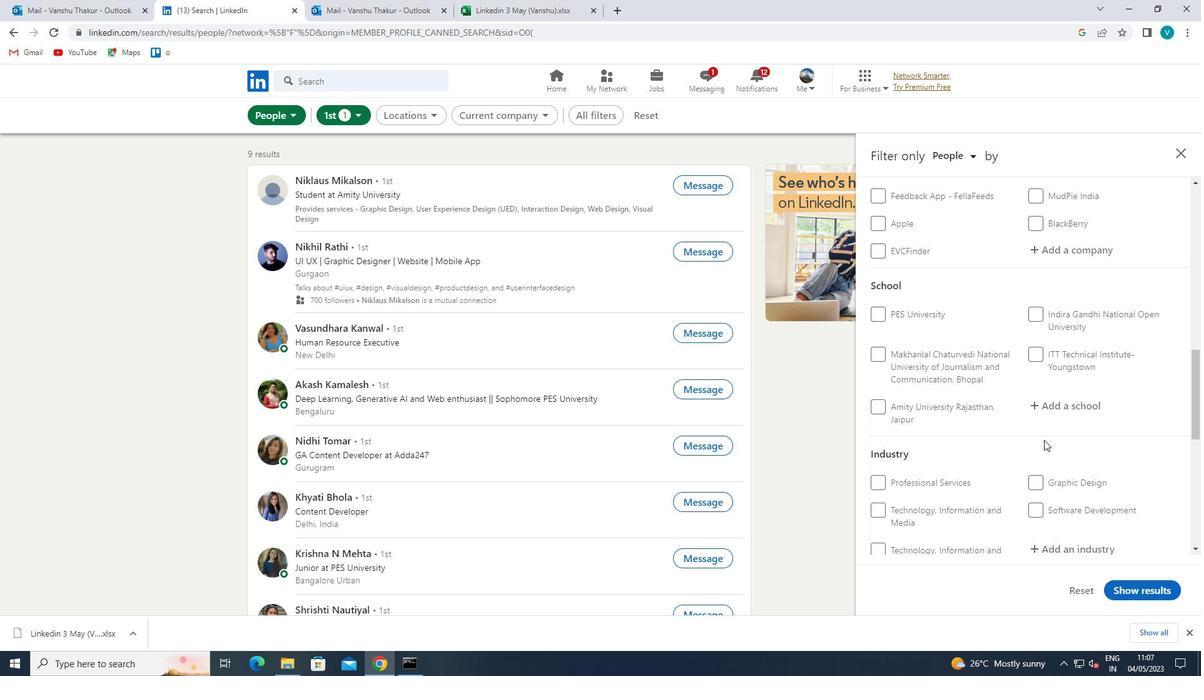 
Action: Mouse pressed left at (1064, 392)
Screenshot: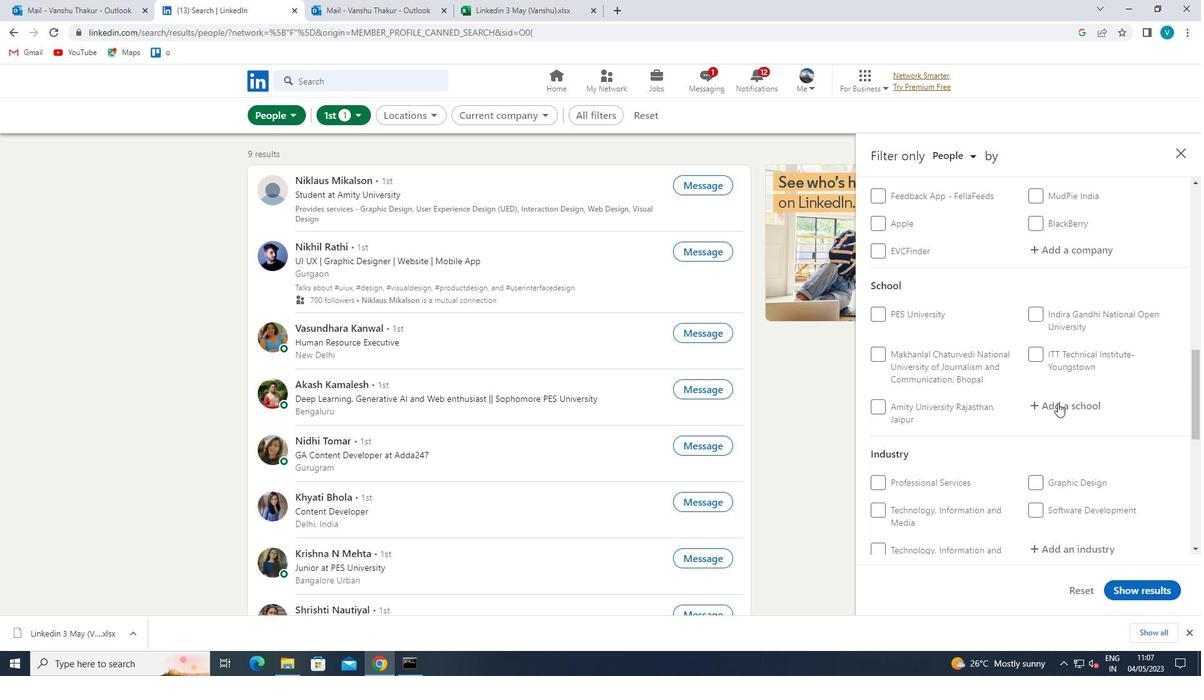 
Action: Mouse moved to (1067, 401)
Screenshot: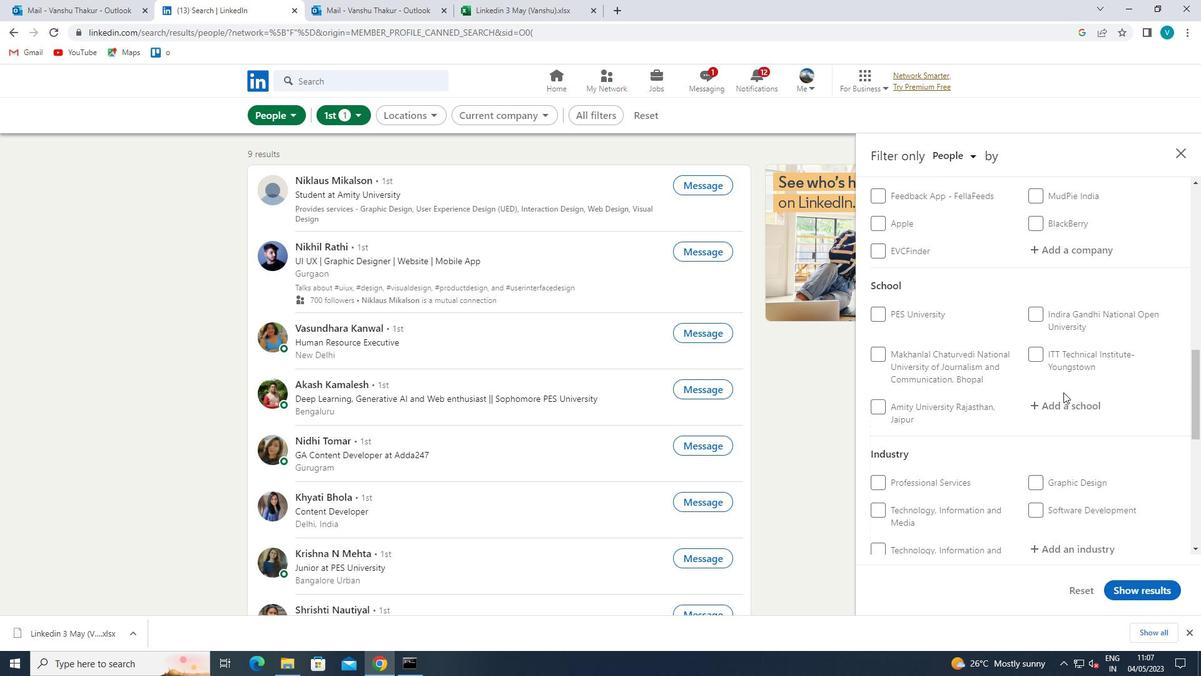 
Action: Mouse pressed left at (1067, 401)
Screenshot: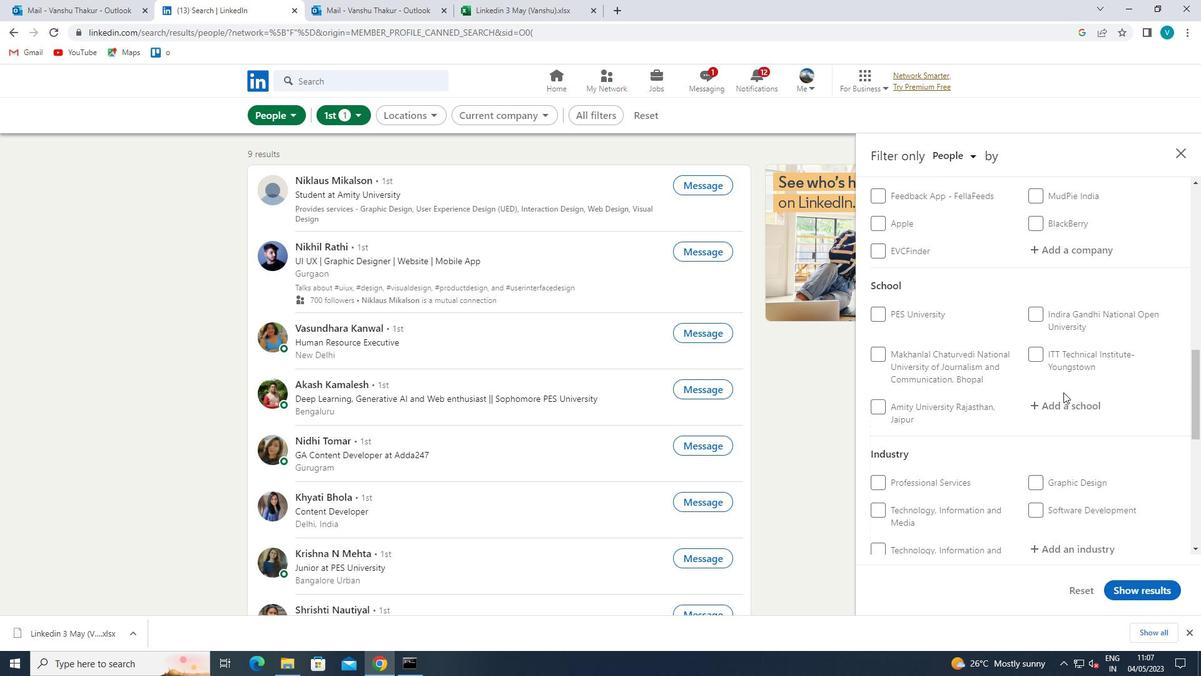 
Action: Key pressed <Key.shift>VIKRAMA<Key.space>
Screenshot: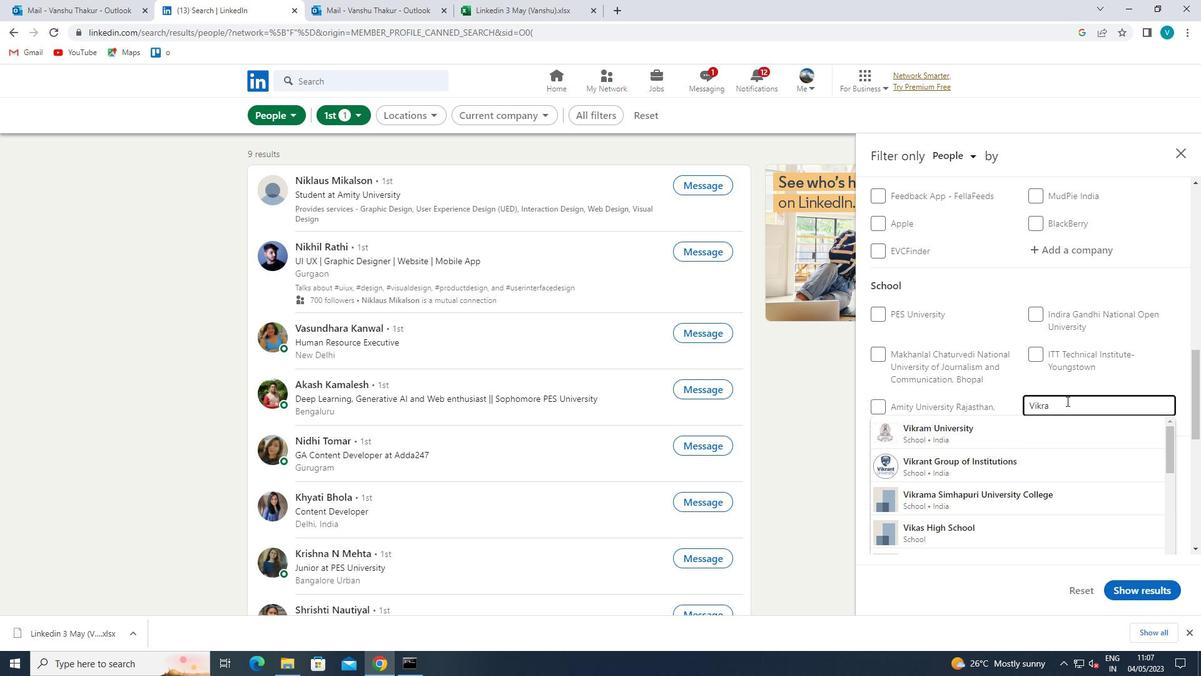 
Action: Mouse moved to (1047, 431)
Screenshot: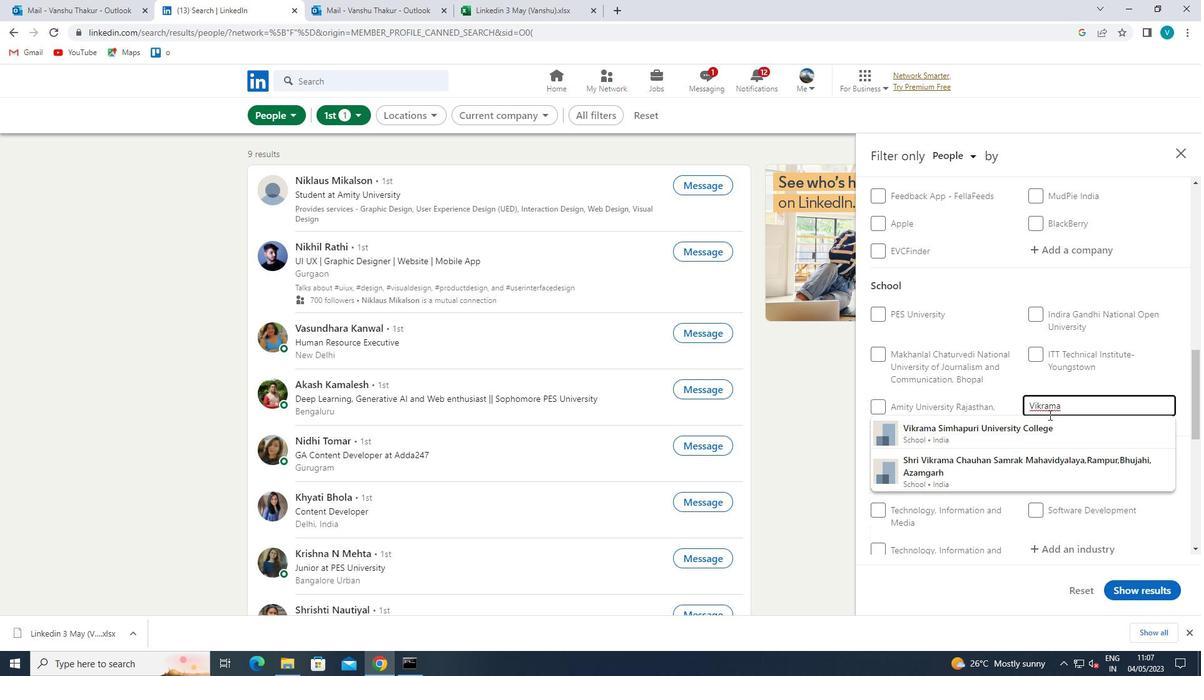 
Action: Mouse pressed left at (1047, 431)
Screenshot: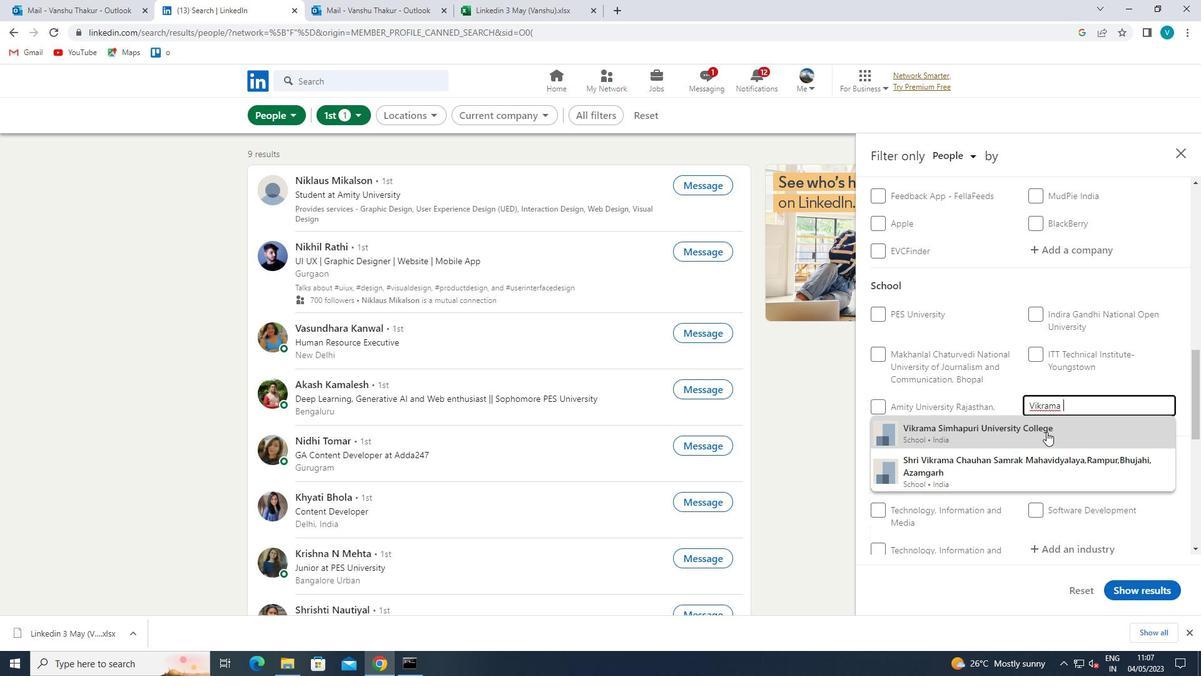 
Action: Mouse scrolled (1047, 431) with delta (0, 0)
Screenshot: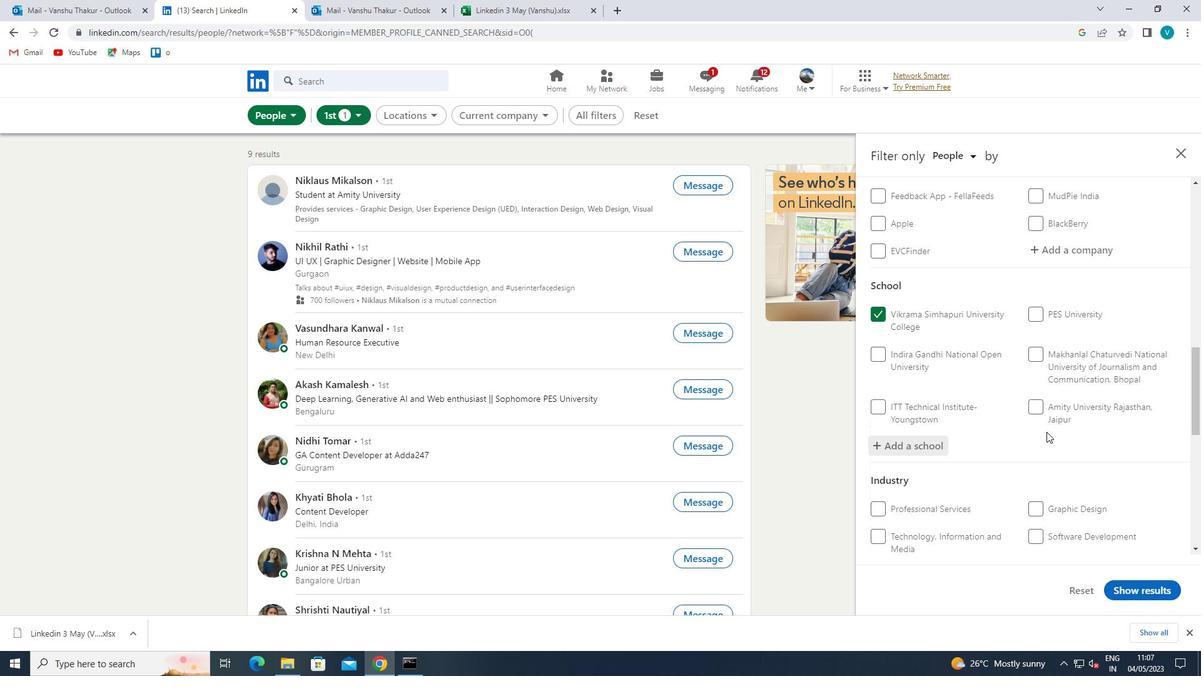 
Action: Mouse scrolled (1047, 431) with delta (0, 0)
Screenshot: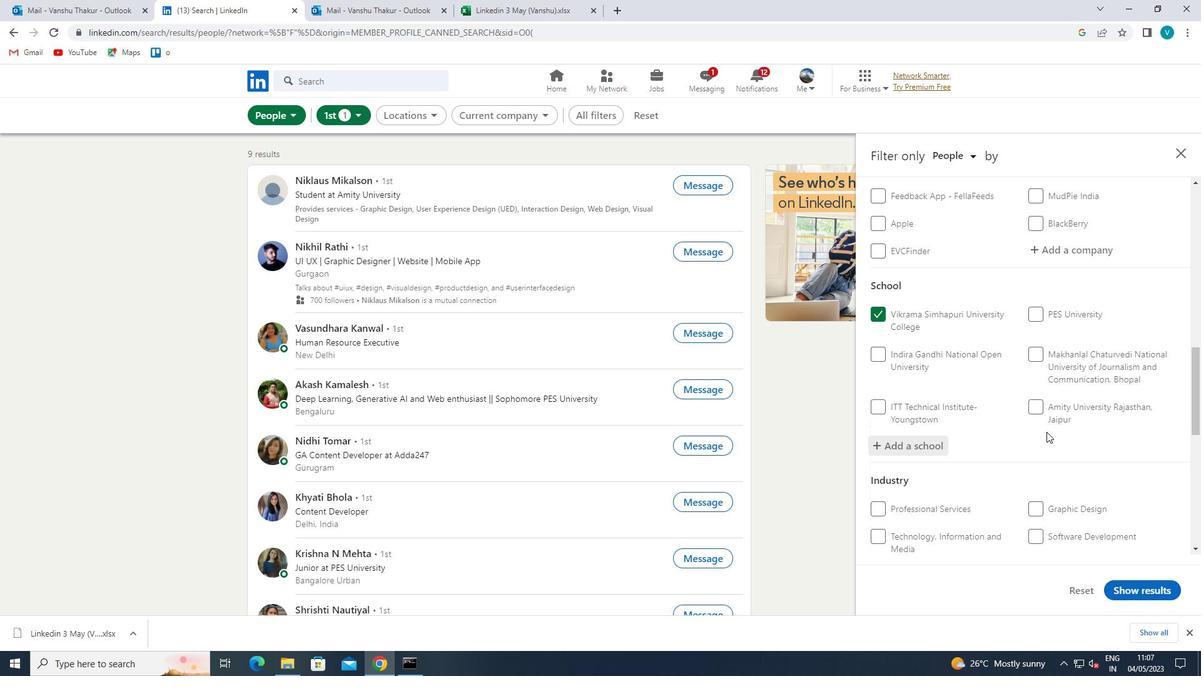 
Action: Mouse scrolled (1047, 431) with delta (0, 0)
Screenshot: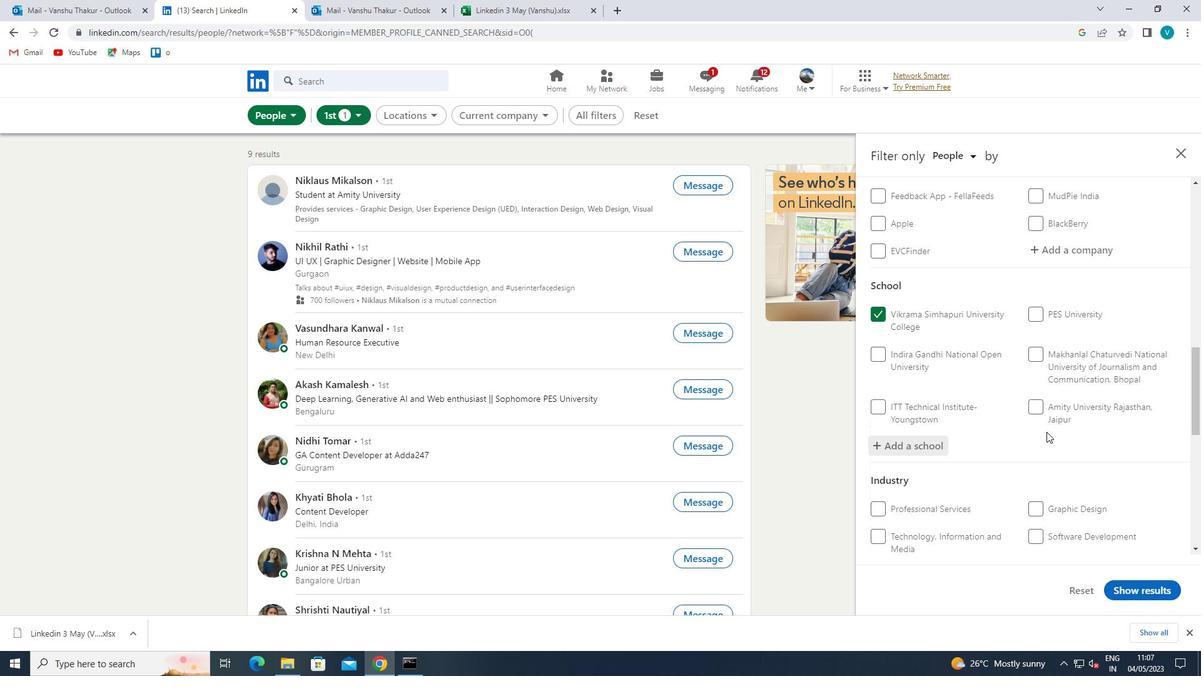 
Action: Mouse moved to (1066, 378)
Screenshot: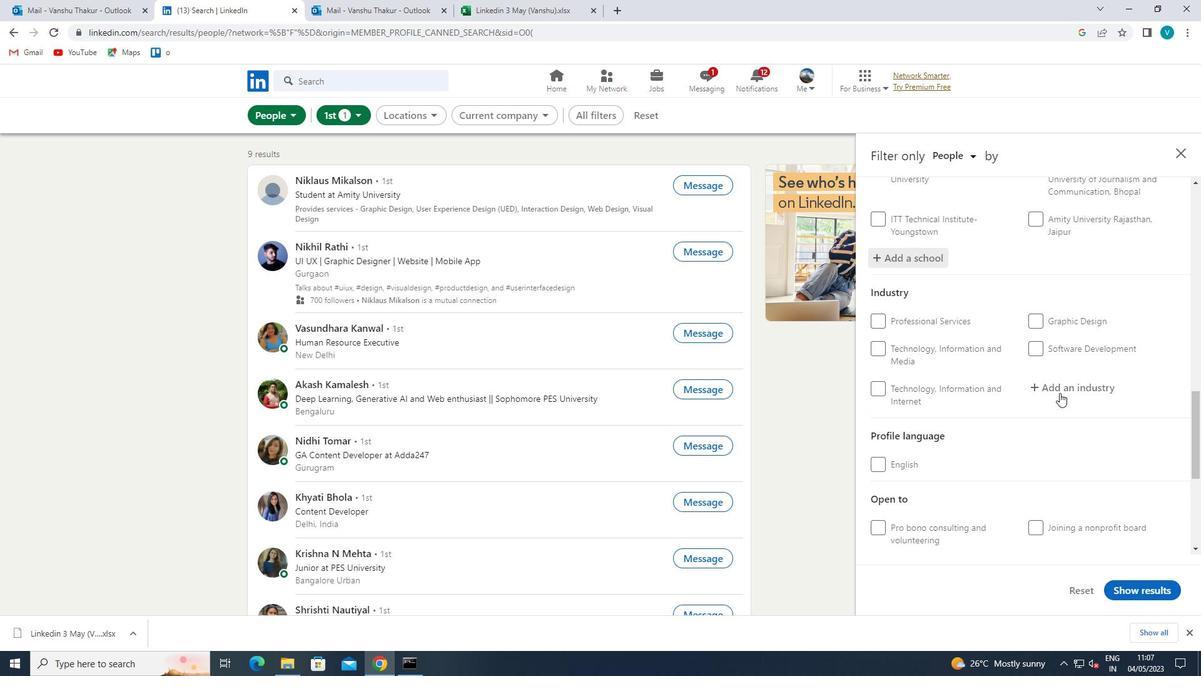 
Action: Mouse pressed left at (1066, 378)
Screenshot: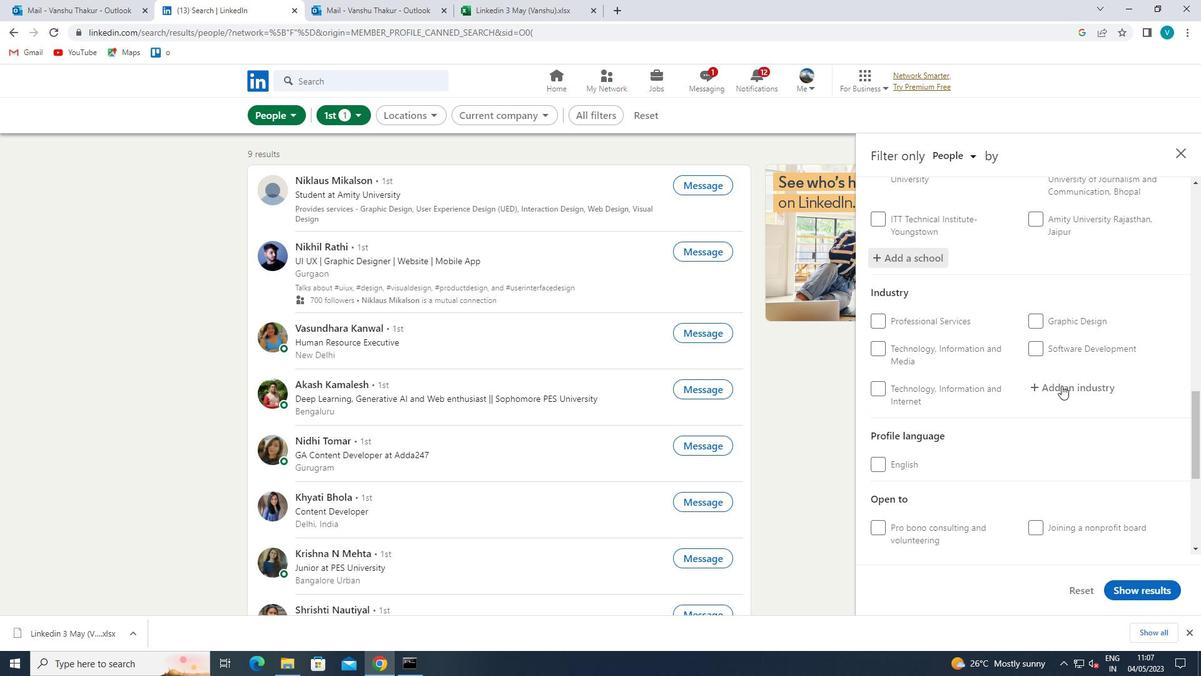 
Action: Mouse moved to (1066, 376)
Screenshot: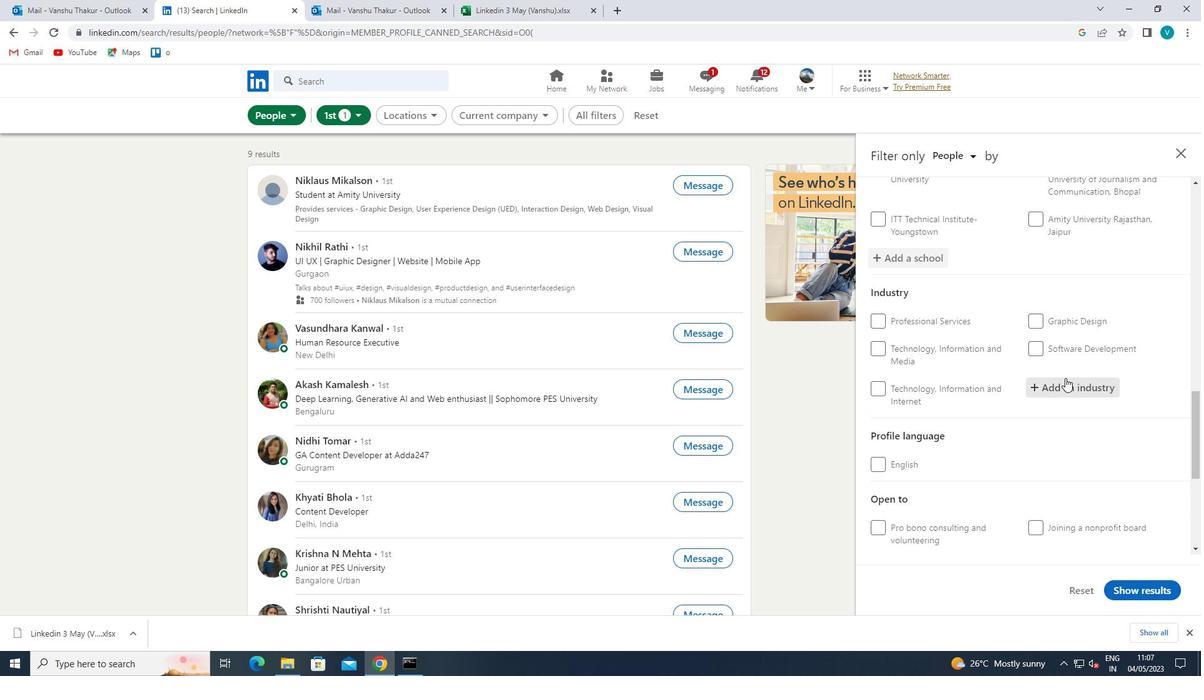 
Action: Key pressed <Key.shift>RETAIL<Key.space><Key.shift>BUIL
Screenshot: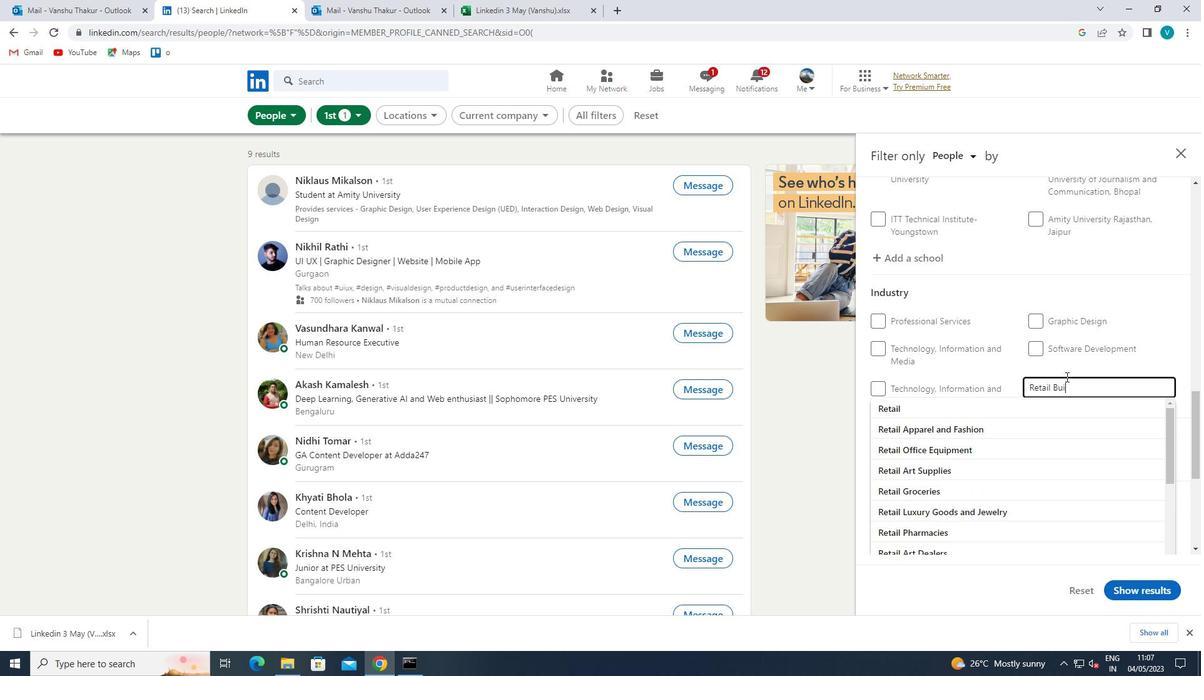 
Action: Mouse moved to (1037, 400)
Screenshot: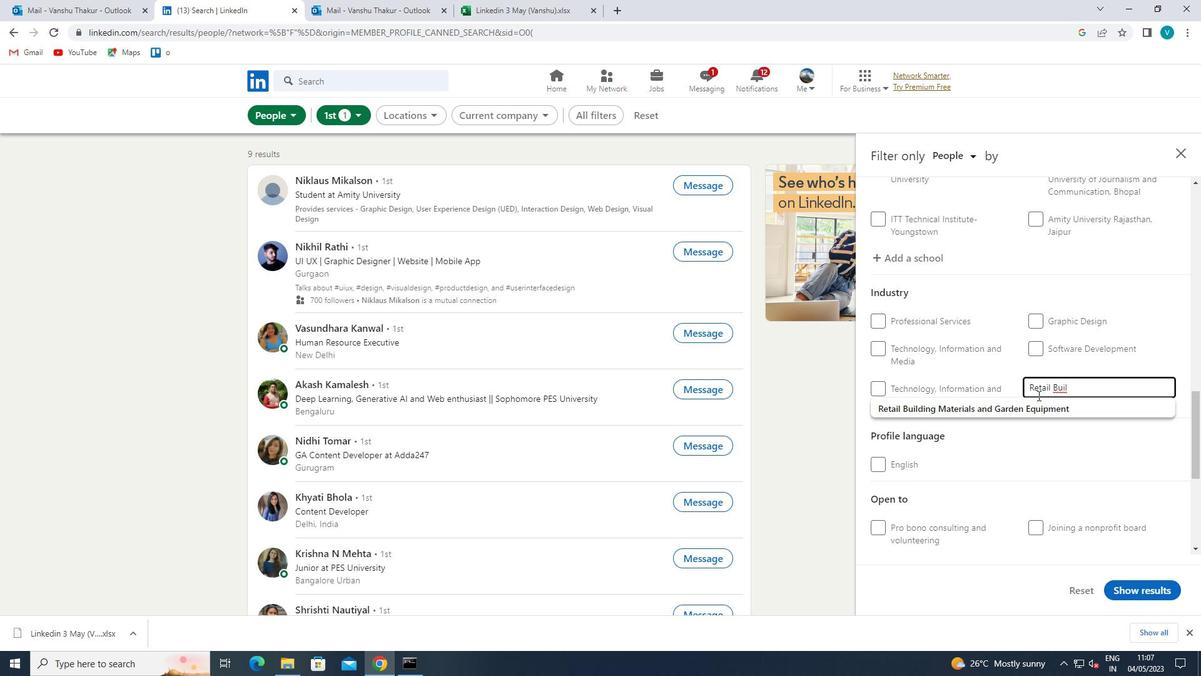 
Action: Mouse pressed left at (1037, 400)
Screenshot: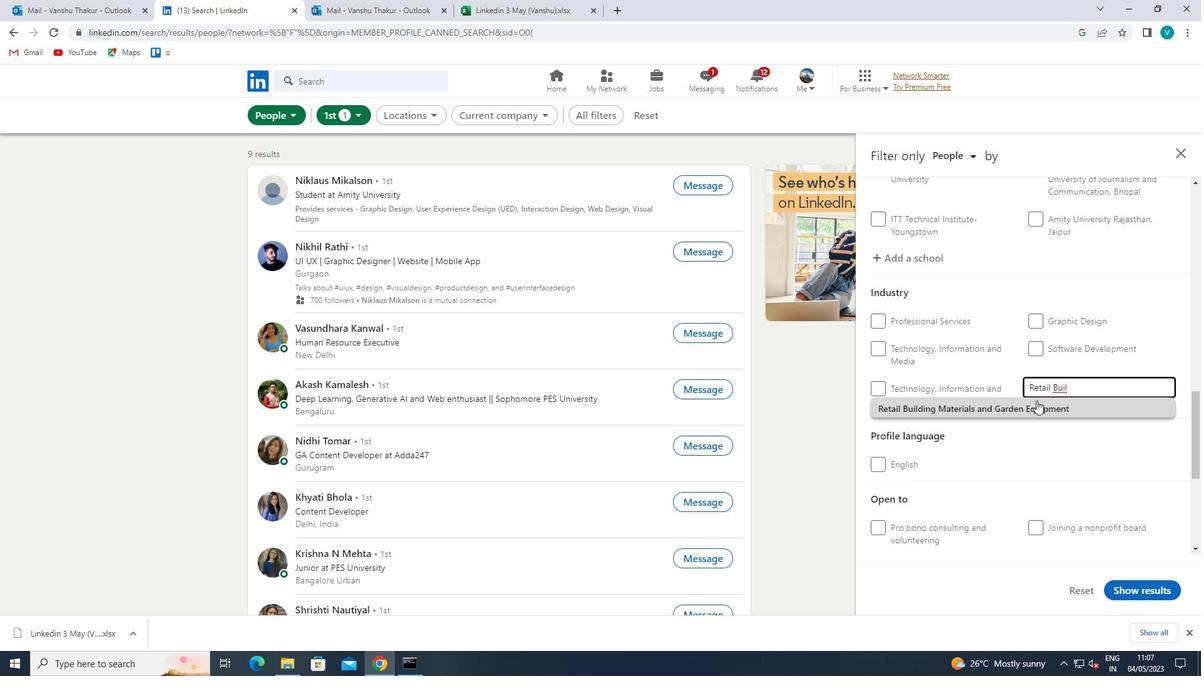 
Action: Mouse scrolled (1037, 400) with delta (0, 0)
Screenshot: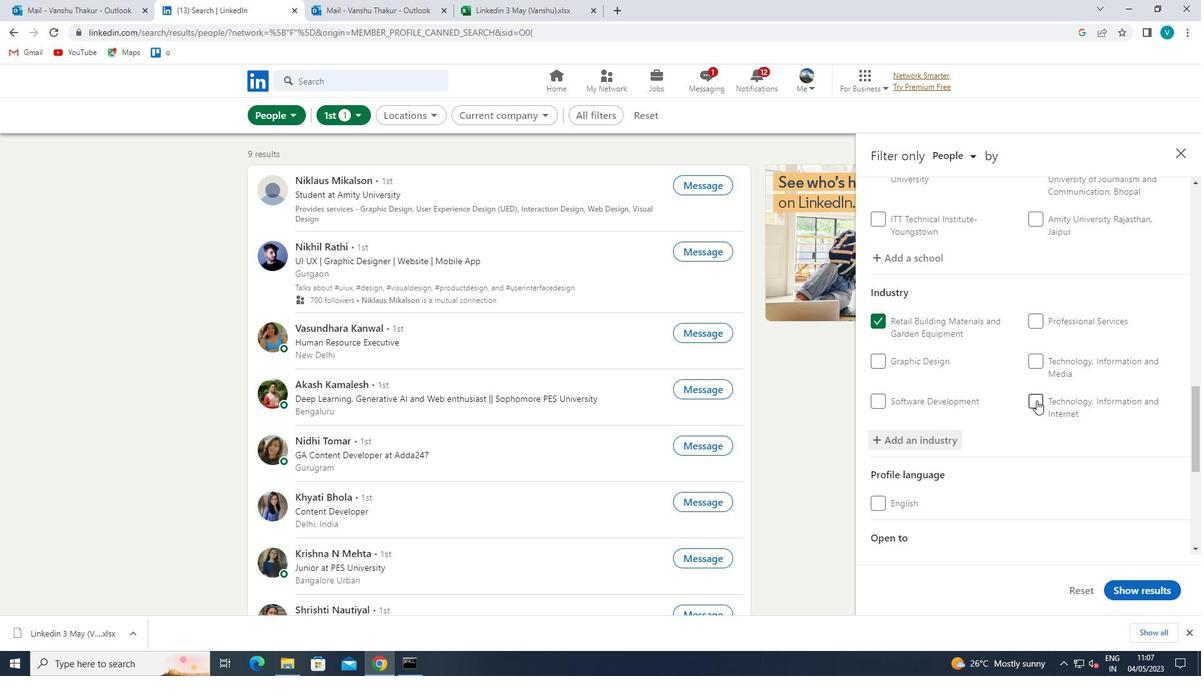 
Action: Mouse scrolled (1037, 400) with delta (0, 0)
Screenshot: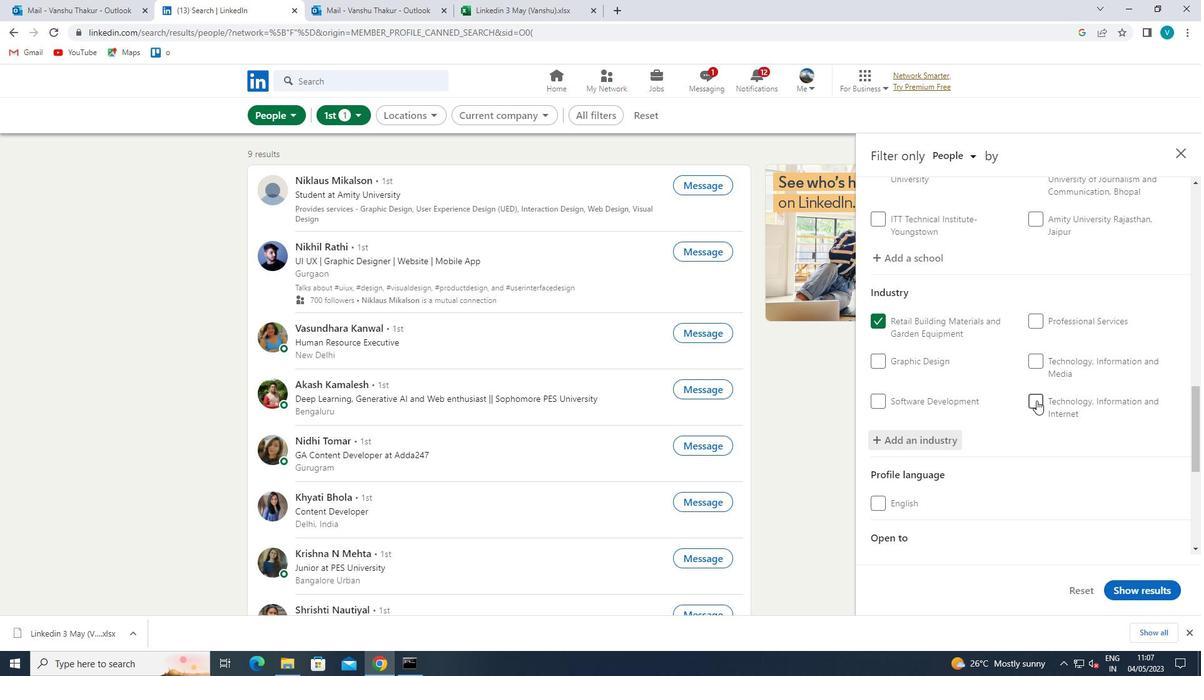 
Action: Mouse scrolled (1037, 400) with delta (0, 0)
Screenshot: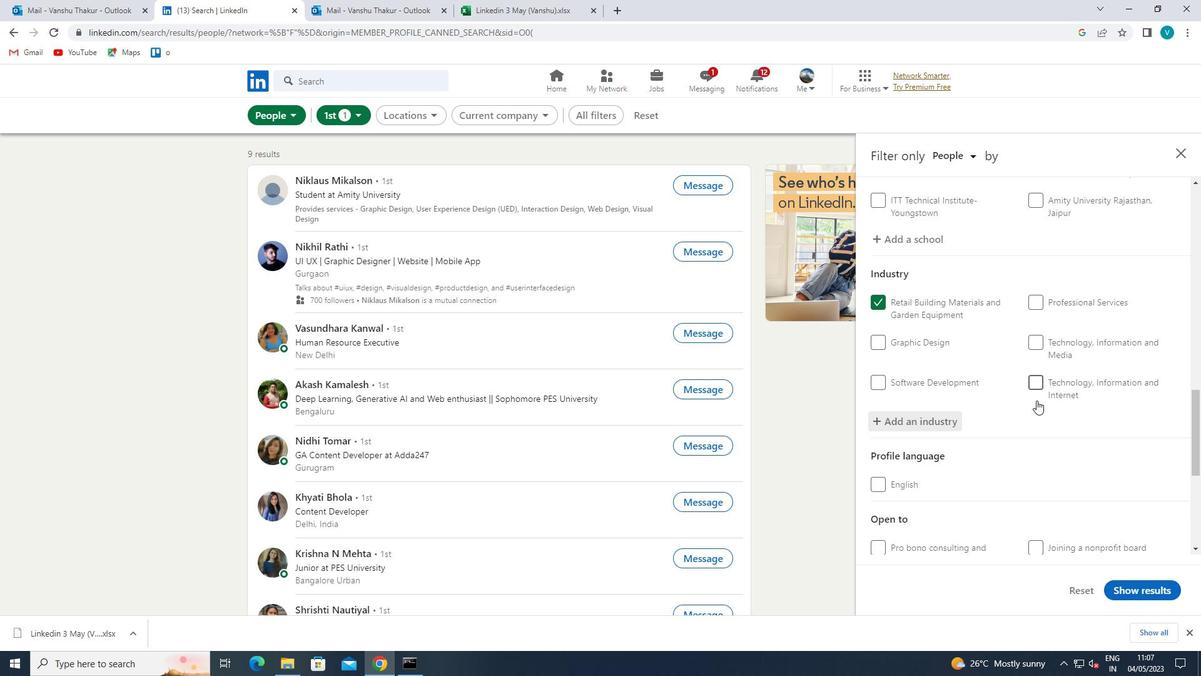 
Action: Mouse scrolled (1037, 400) with delta (0, 0)
Screenshot: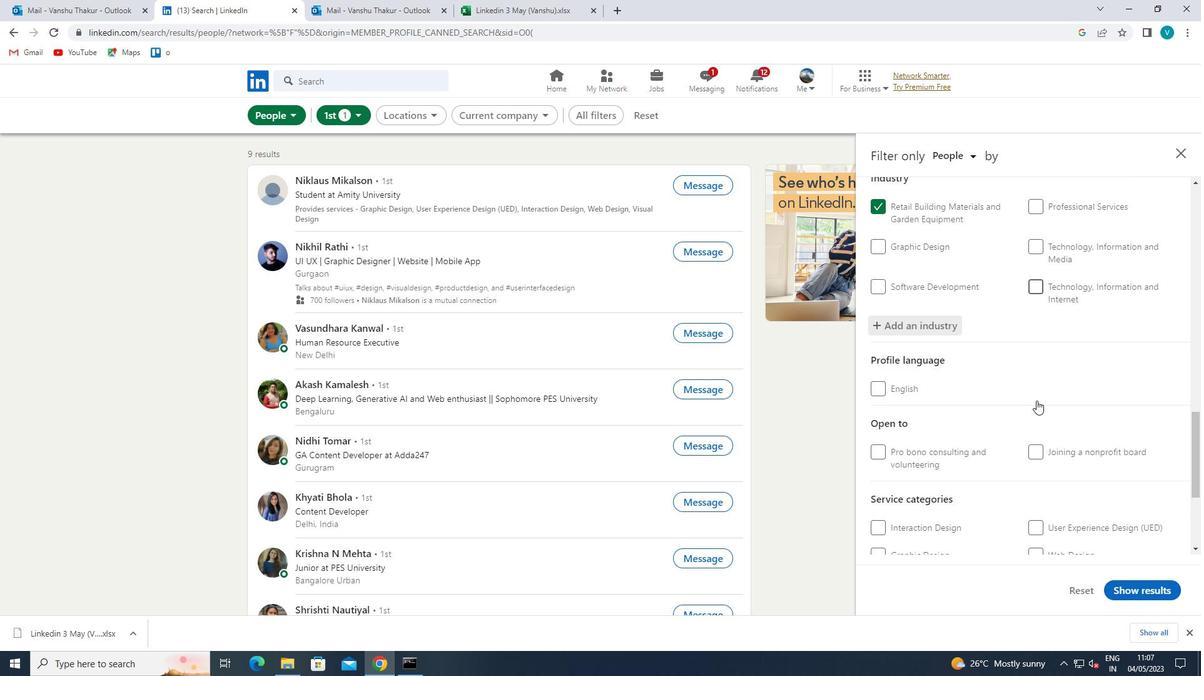 
Action: Mouse scrolled (1037, 400) with delta (0, 0)
Screenshot: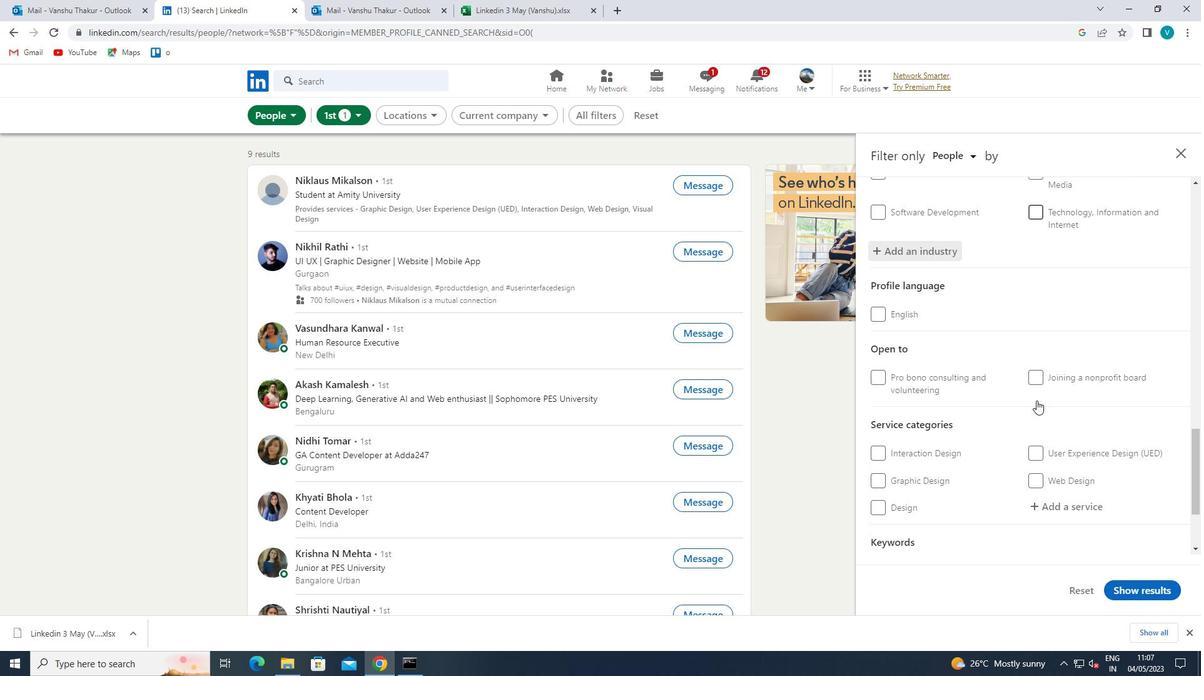 
Action: Mouse moved to (1064, 381)
Screenshot: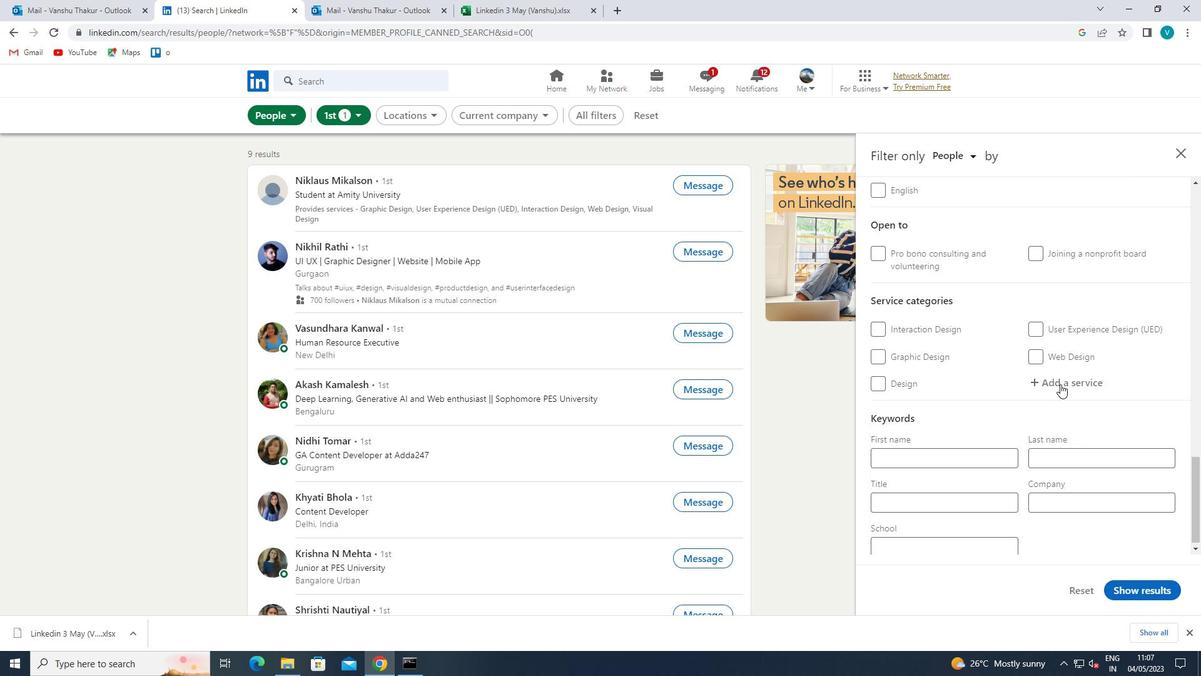 
Action: Mouse pressed left at (1064, 381)
Screenshot: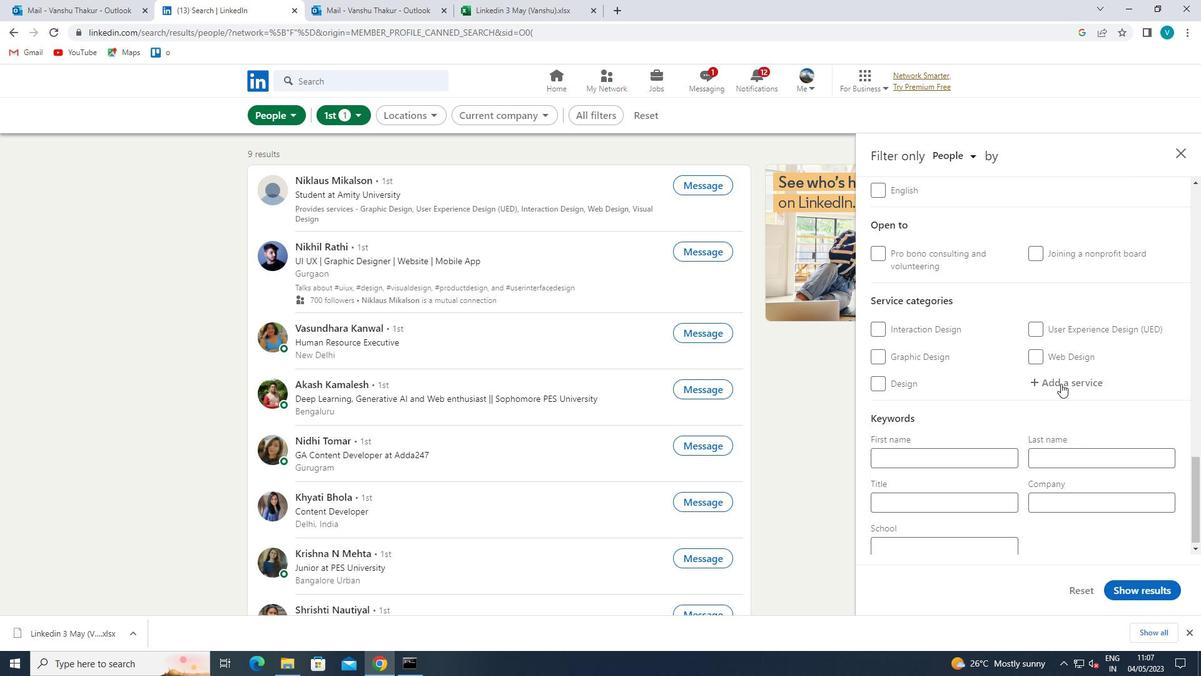 
Action: Key pressed <Key.shift>INFORMATION<Key.space>
Screenshot: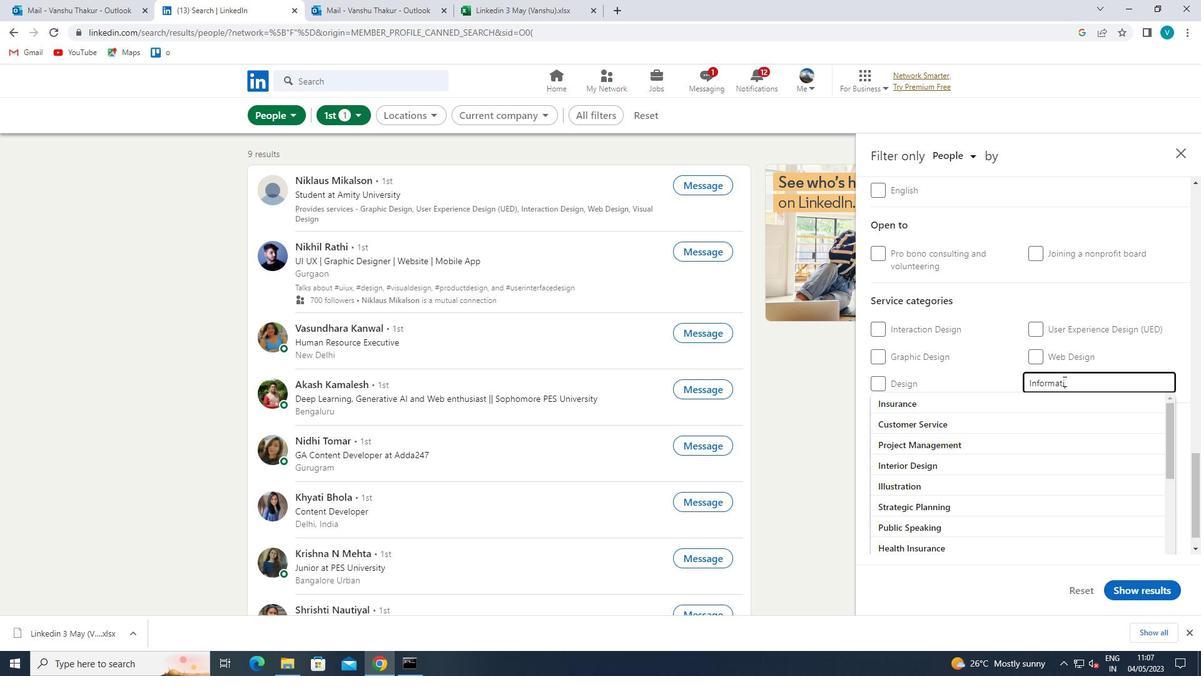 
Action: Mouse moved to (1024, 422)
Screenshot: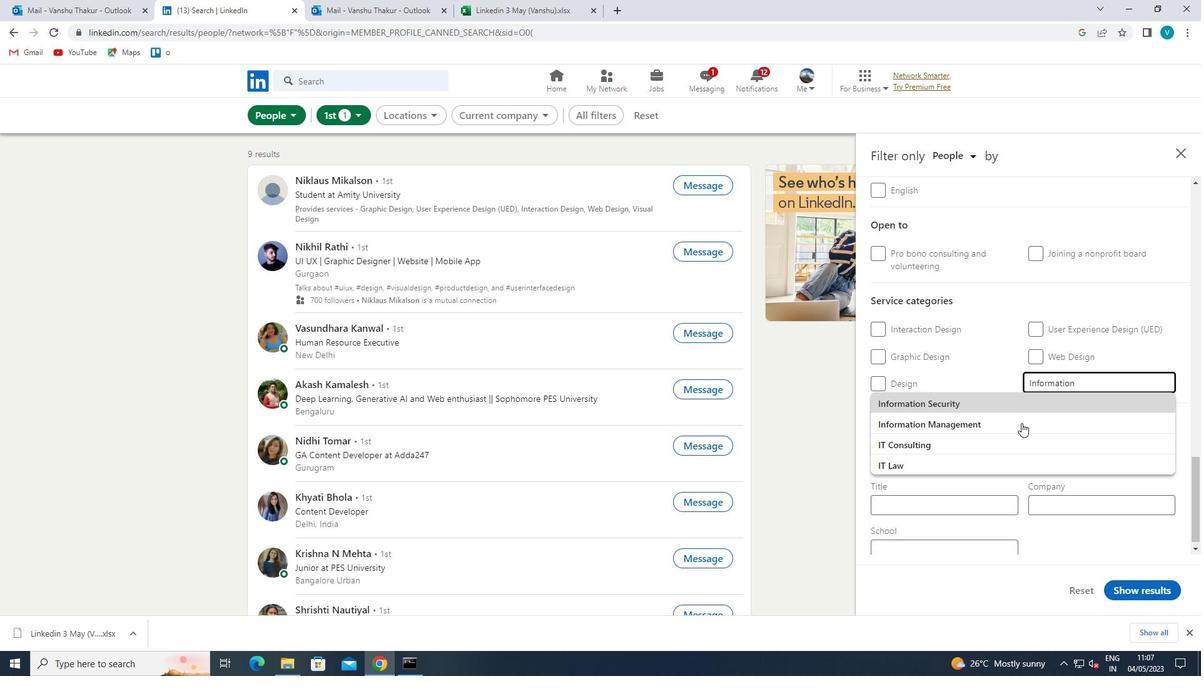 
Action: Mouse pressed left at (1024, 422)
Screenshot: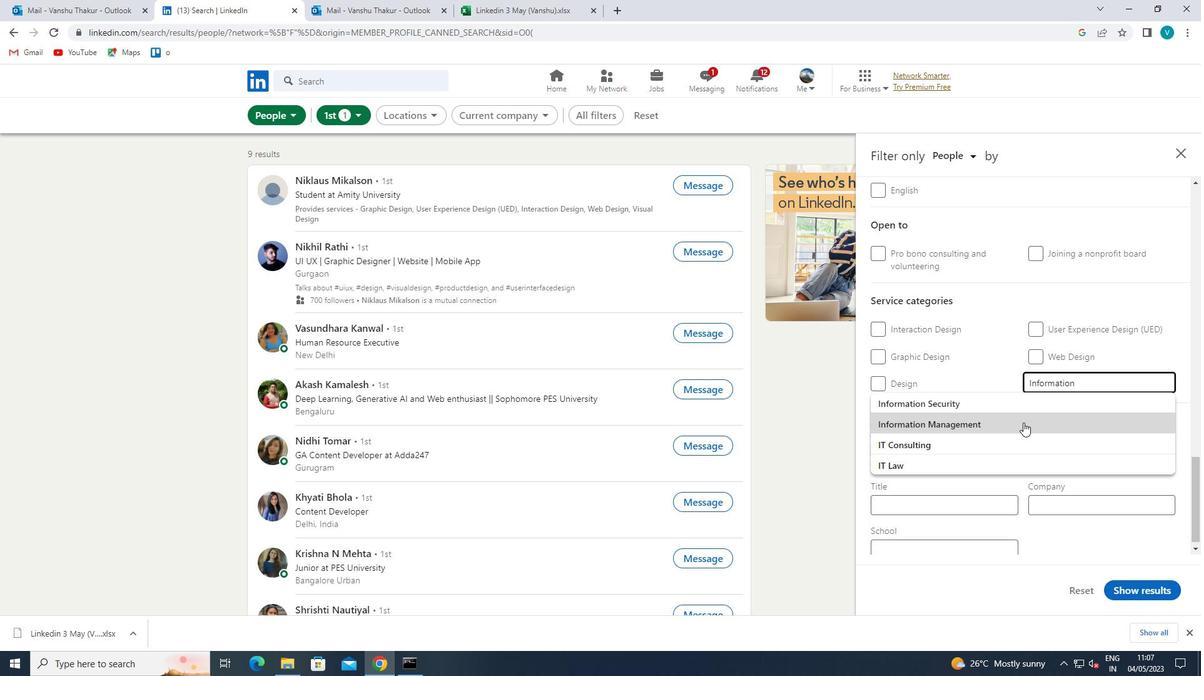 
Action: Mouse moved to (1024, 422)
Screenshot: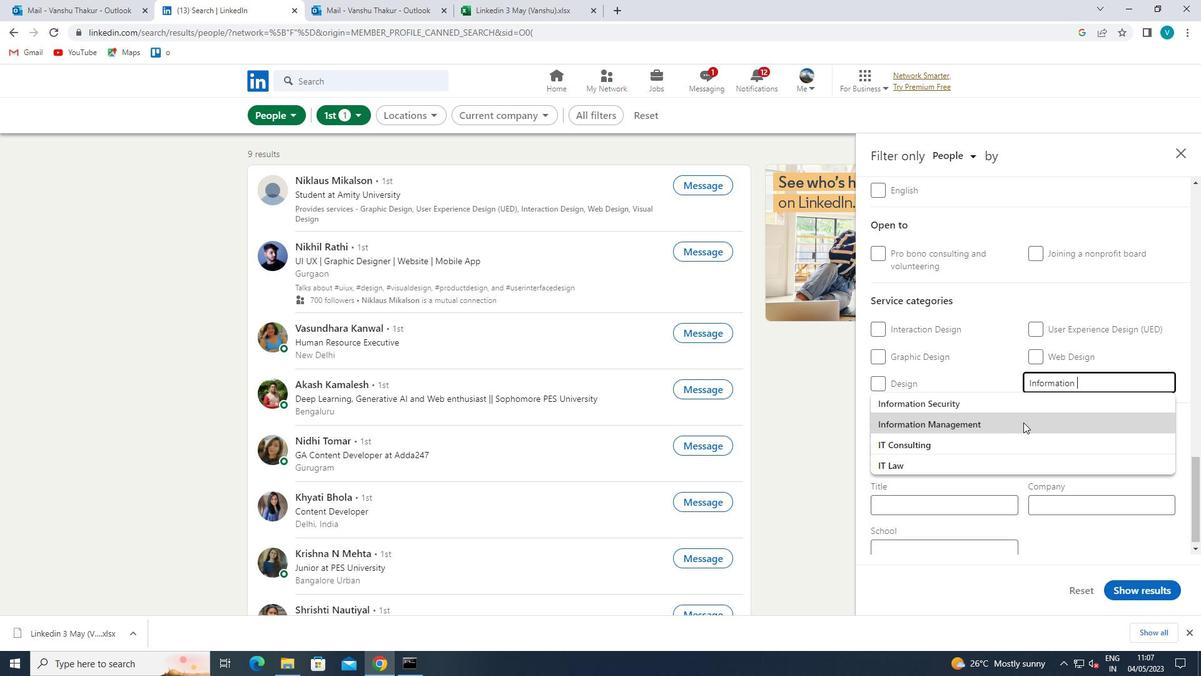 
Action: Mouse scrolled (1024, 421) with delta (0, 0)
Screenshot: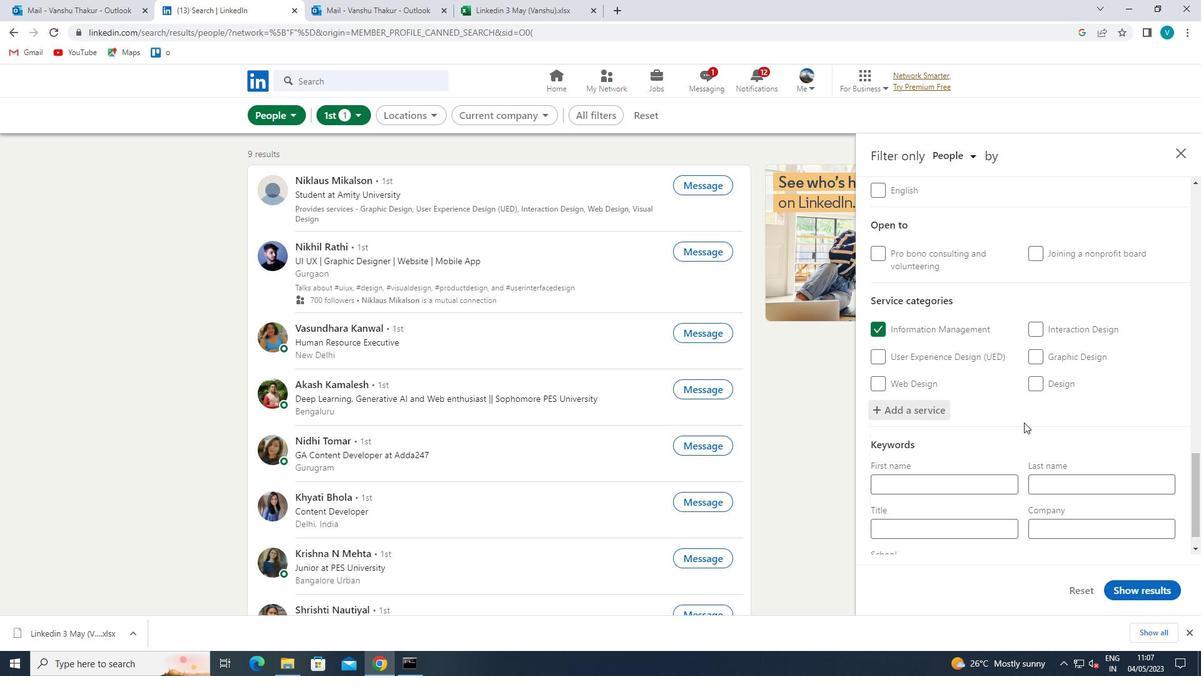 
Action: Mouse moved to (1024, 422)
Screenshot: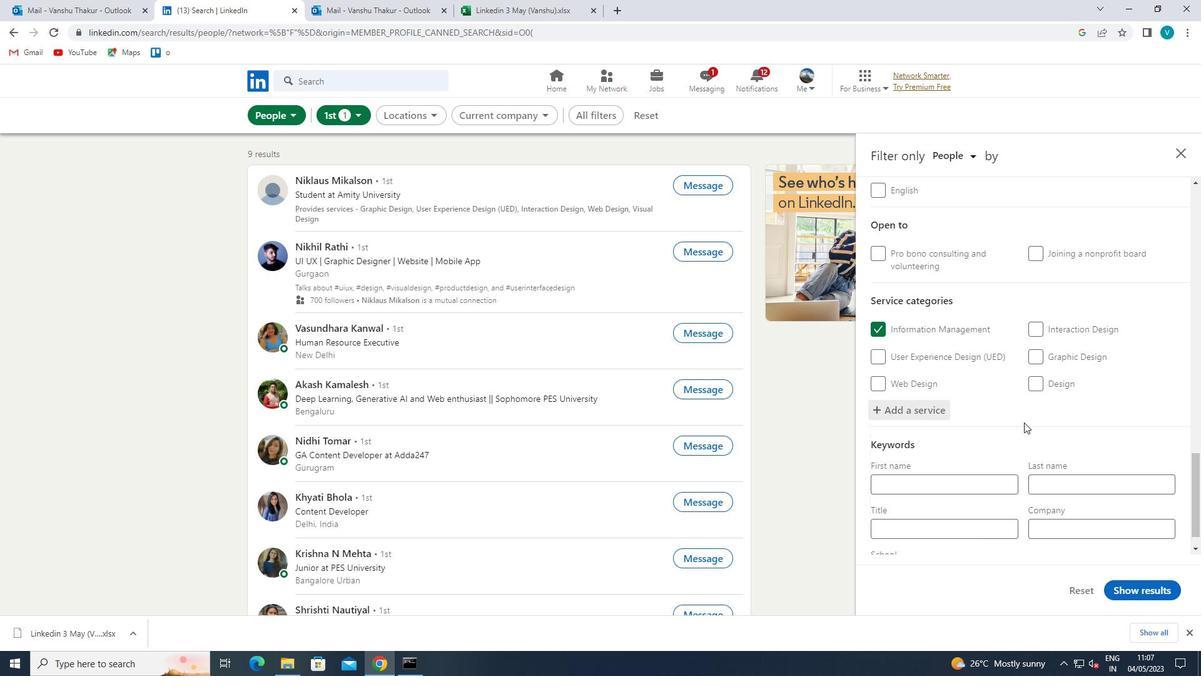 
Action: Mouse scrolled (1024, 421) with delta (0, 0)
Screenshot: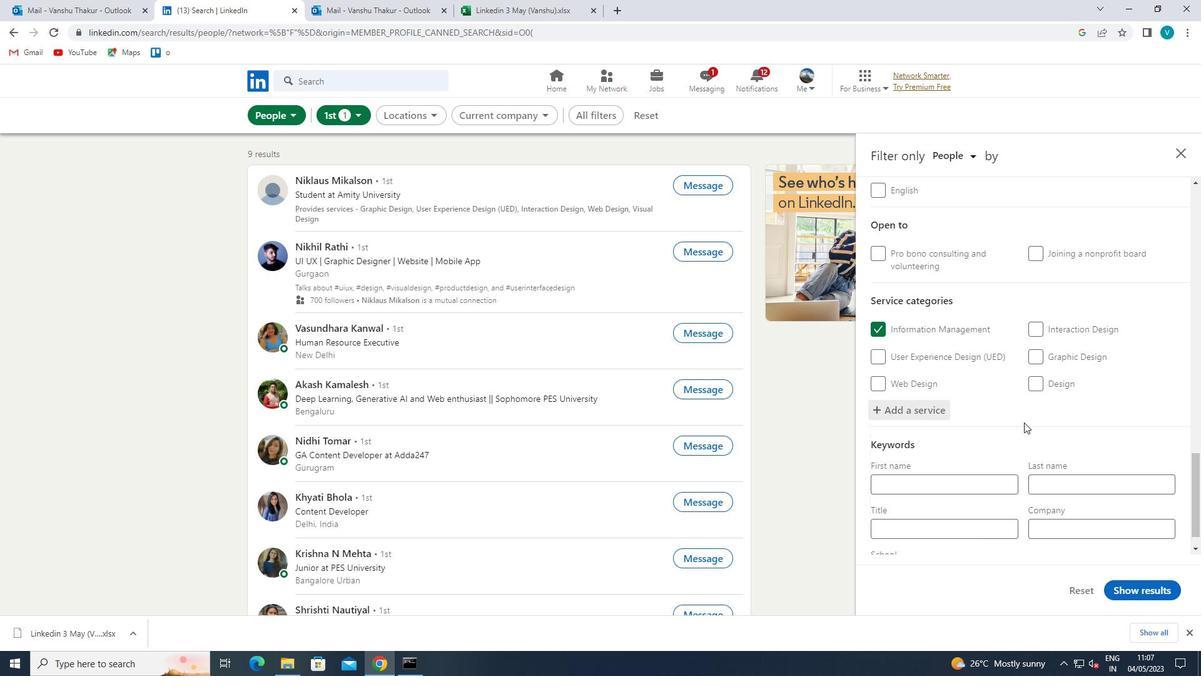 
Action: Mouse moved to (1022, 423)
Screenshot: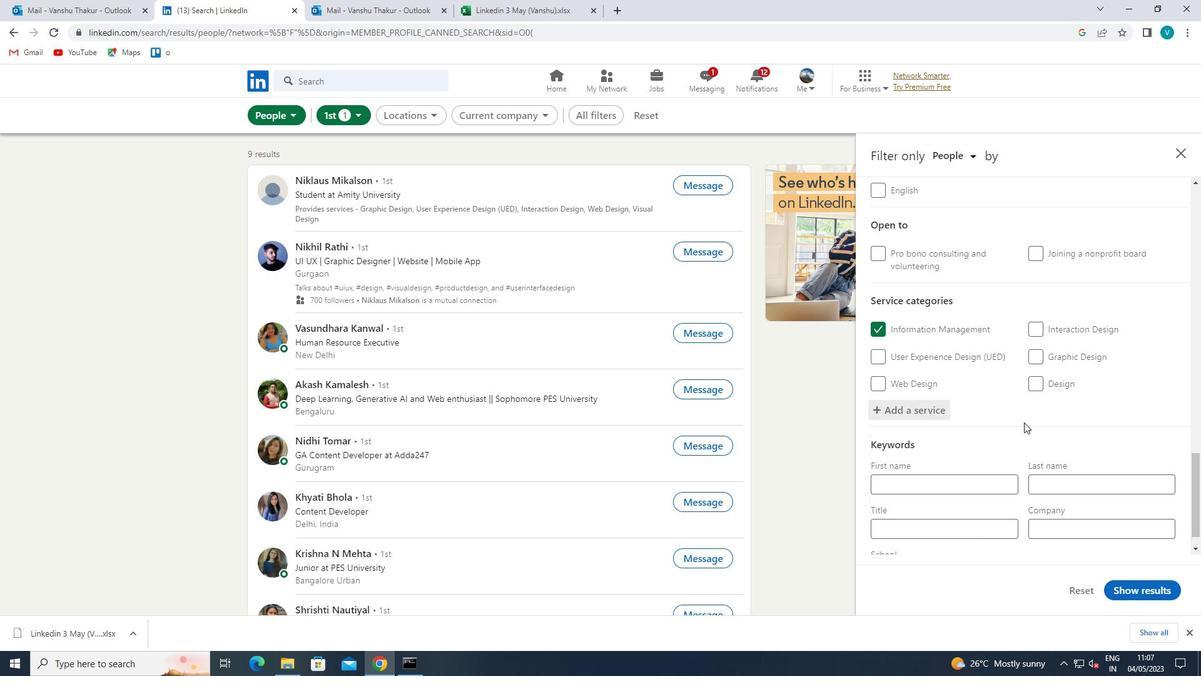 
Action: Mouse scrolled (1022, 422) with delta (0, 0)
Screenshot: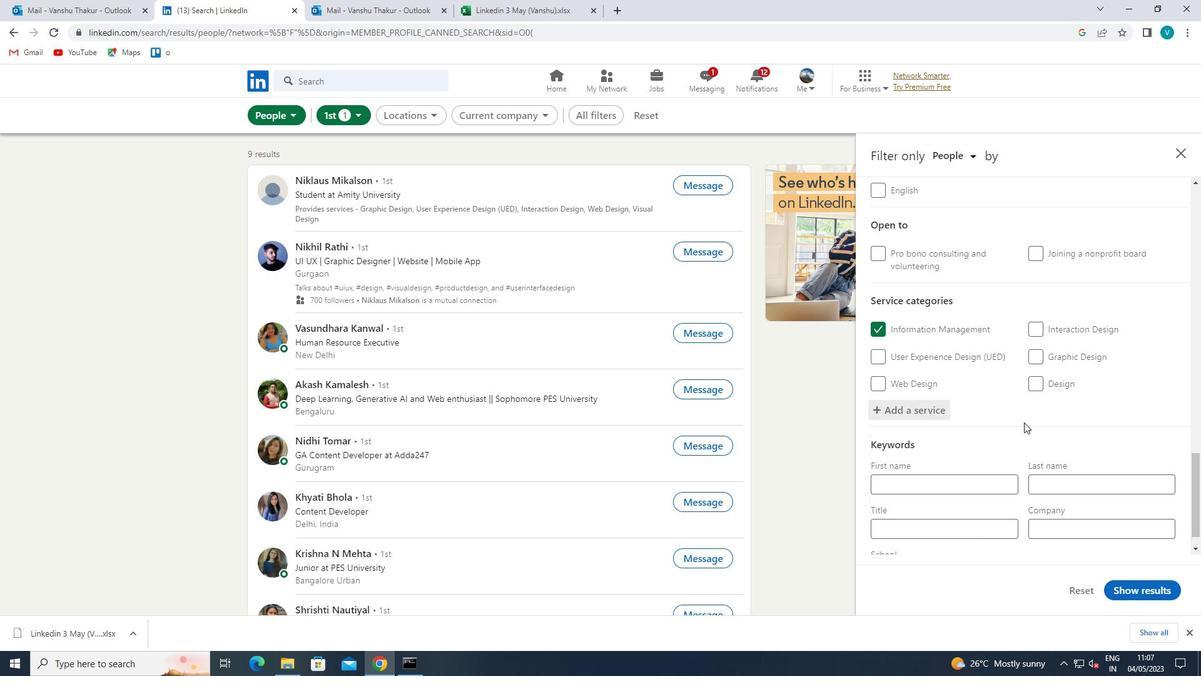 
Action: Mouse moved to (1019, 425)
Screenshot: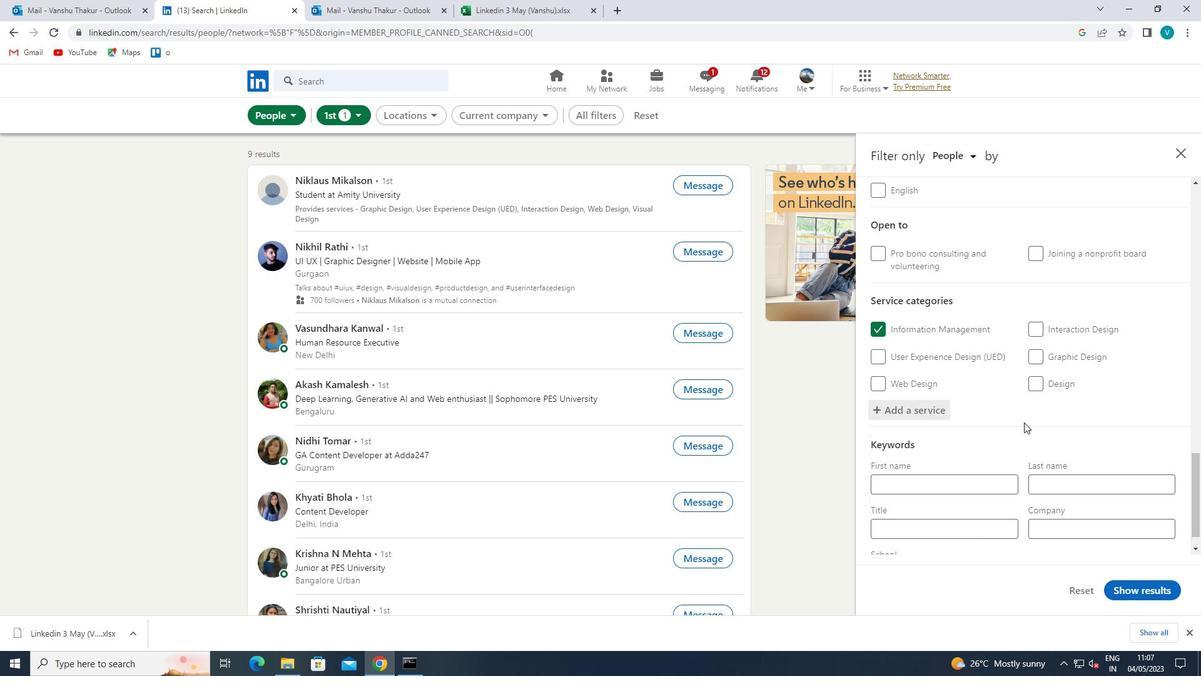 
Action: Mouse scrolled (1019, 424) with delta (0, 0)
Screenshot: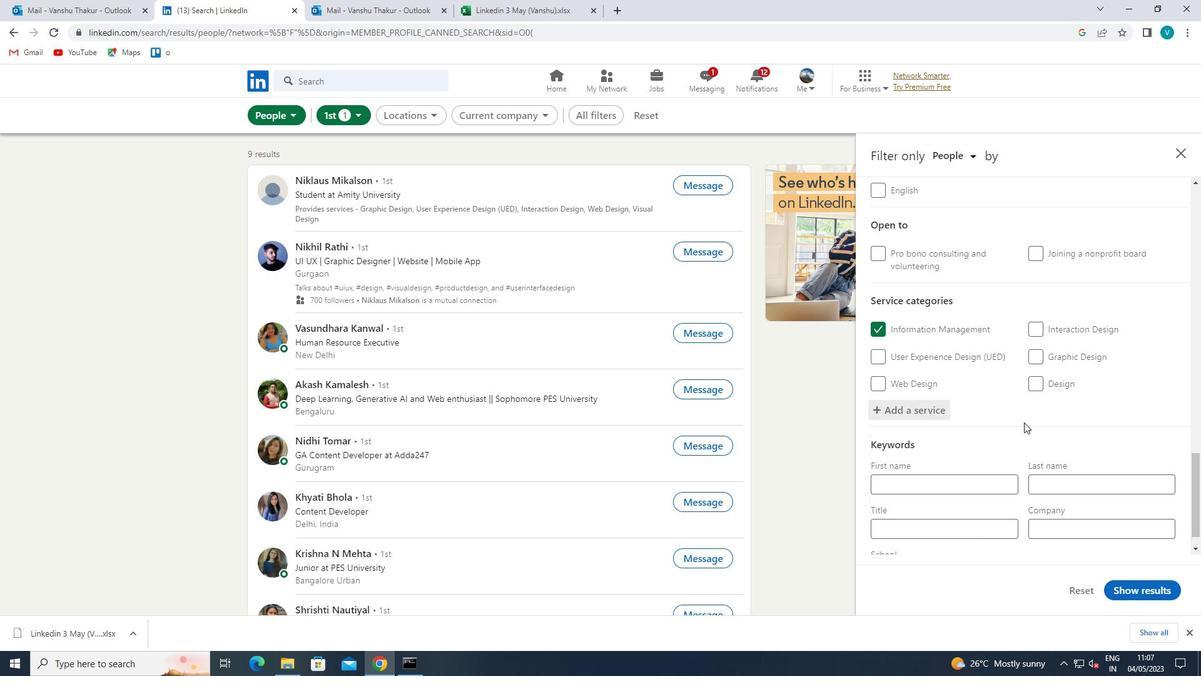 
Action: Mouse moved to (979, 497)
Screenshot: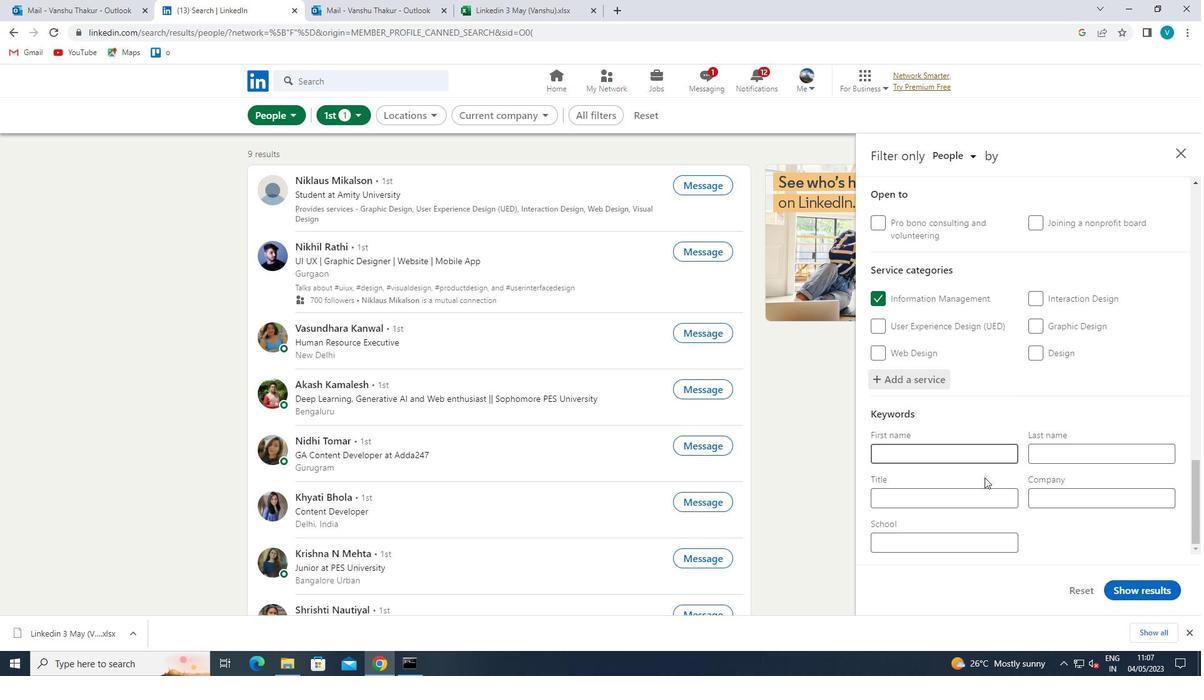 
Action: Mouse pressed left at (979, 497)
Screenshot: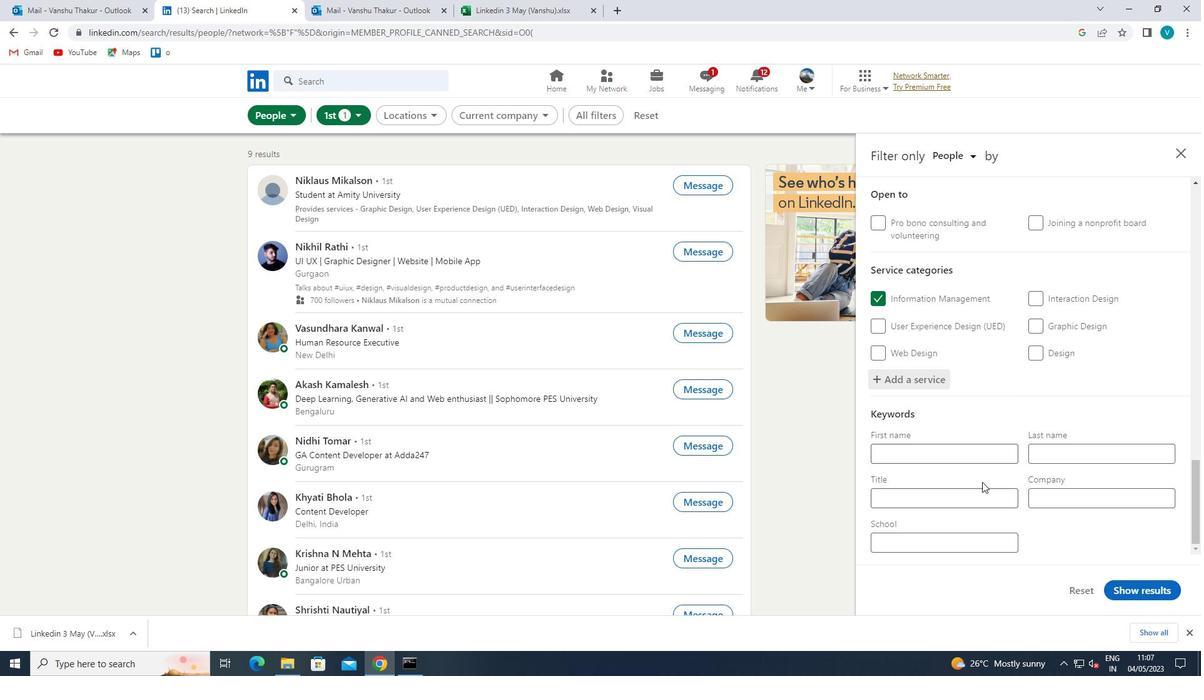 
Action: Mouse moved to (988, 492)
Screenshot: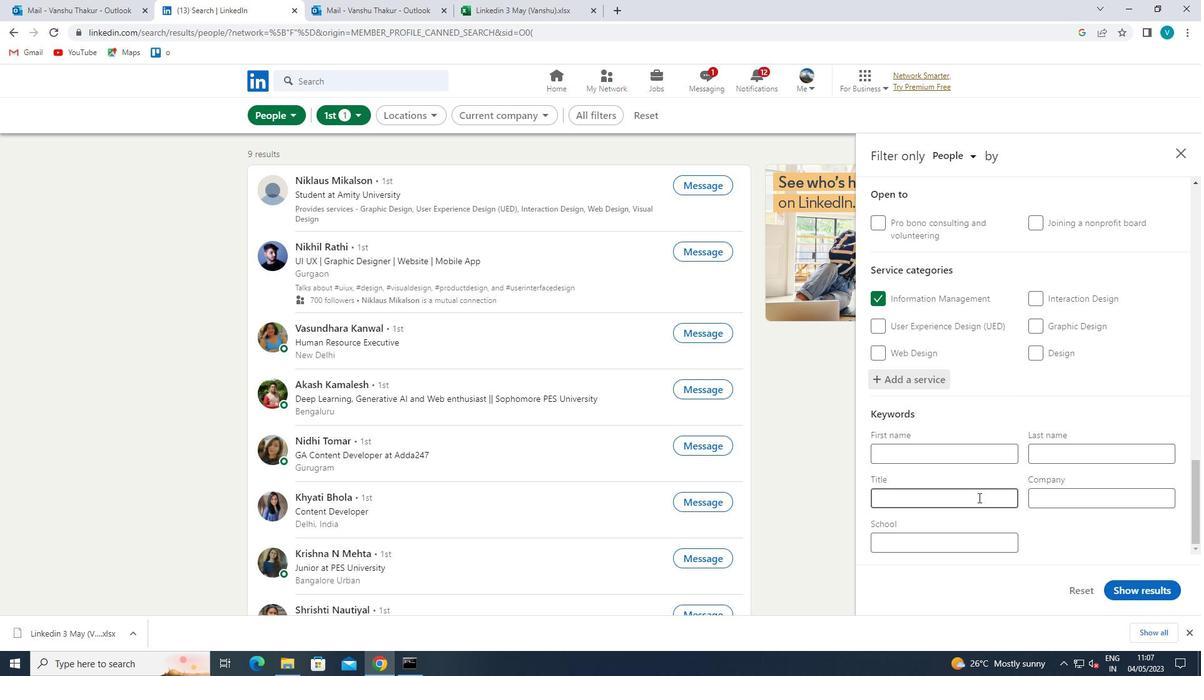 
Action: Key pressed <Key.shift>DIRECTOR<Key.space>
Screenshot: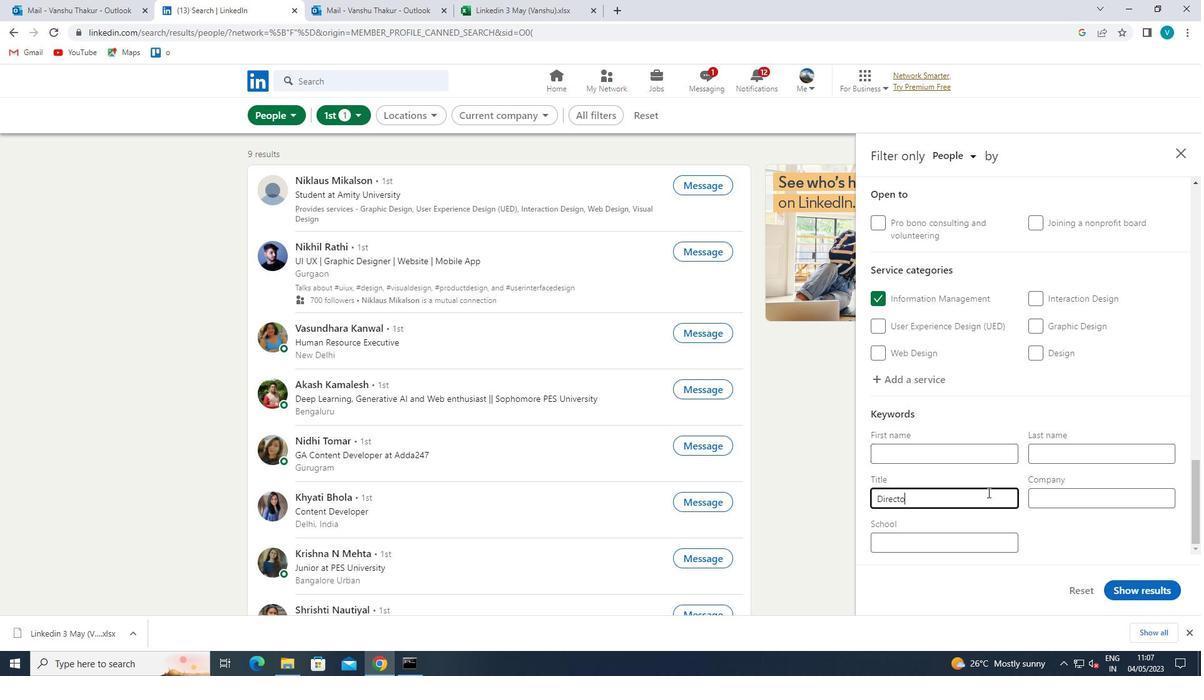 
Action: Mouse moved to (1148, 593)
Screenshot: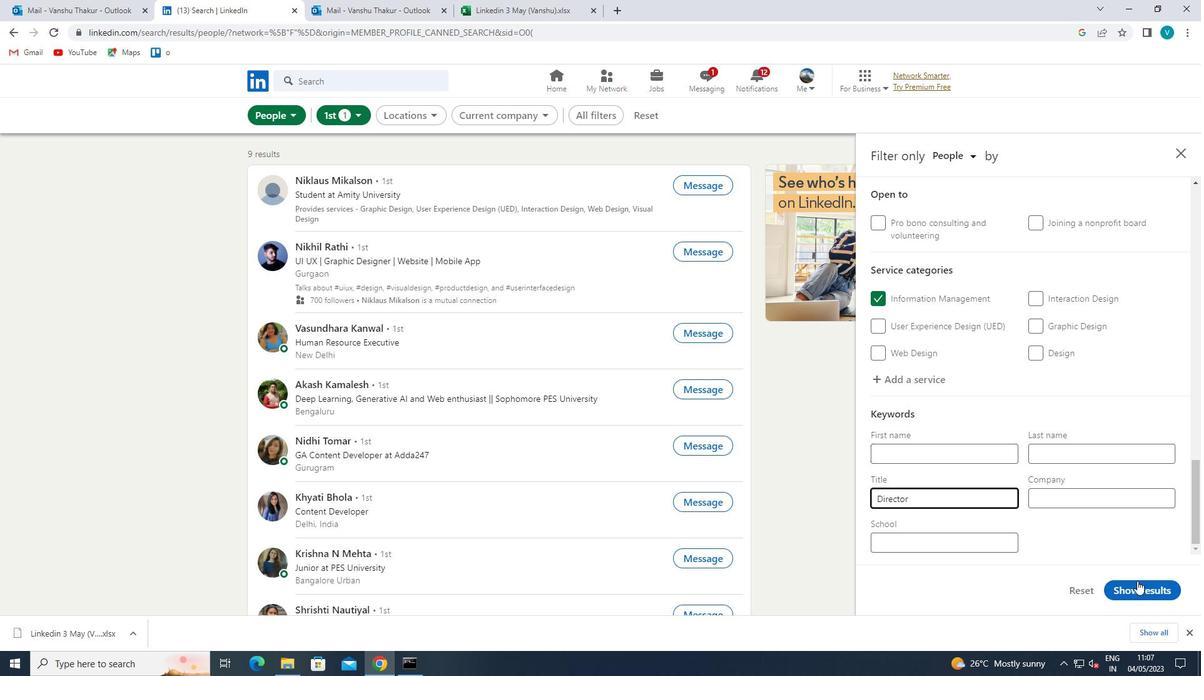
Action: Mouse pressed left at (1148, 593)
Screenshot: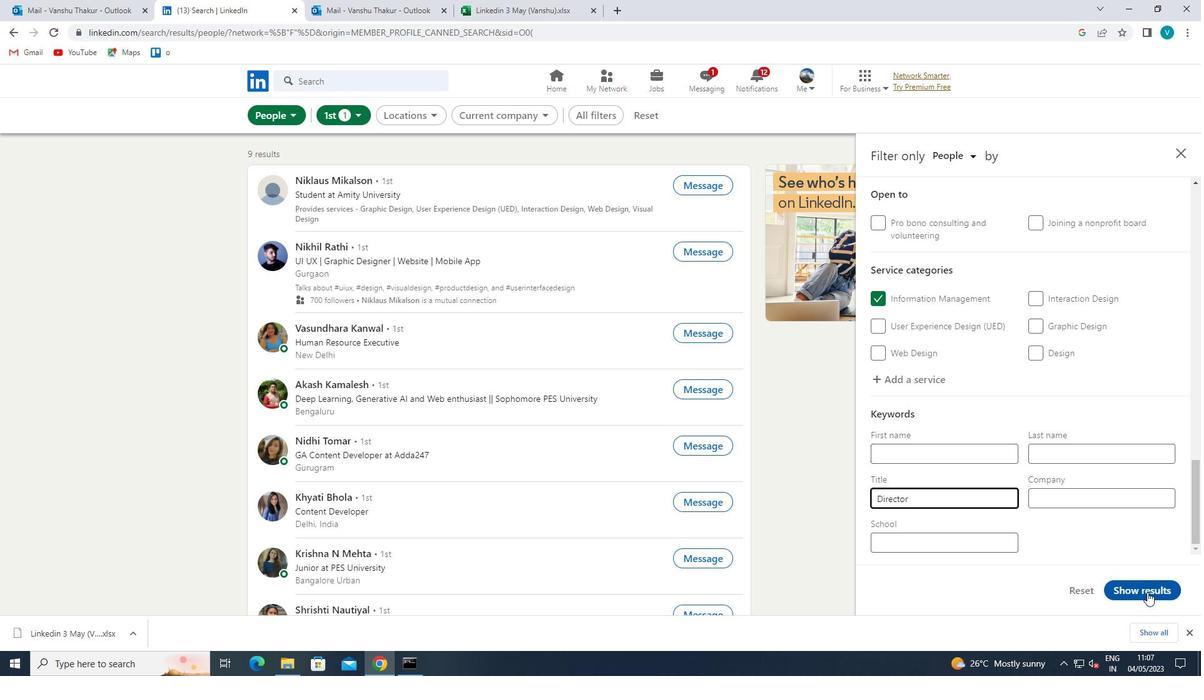 
Action: Mouse moved to (1154, 590)
Screenshot: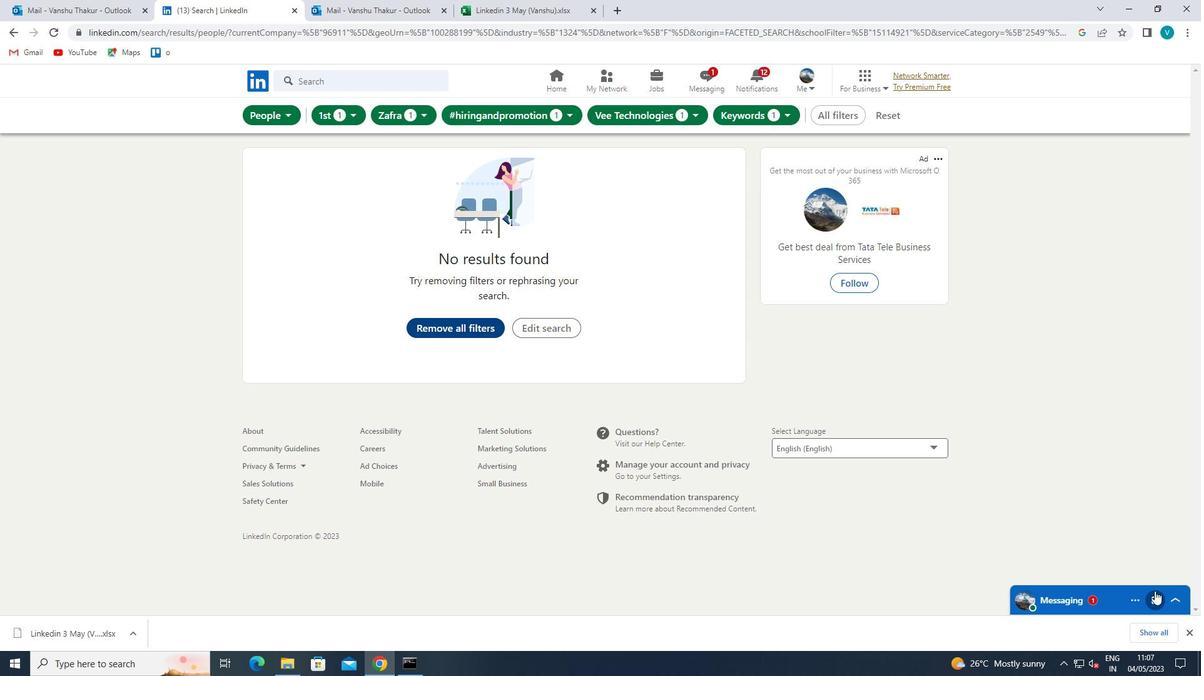 
